 Task: Find connections with filter location Guisa with filter topic #whatinspiresmewith filter profile language German with filter current company Gi Group with filter school CGC College of Engineering, Landran with filter industry Metal Ore Mining with filter service category Auto Insurance with filter keywords title Web Developer
Action: Mouse moved to (479, 66)
Screenshot: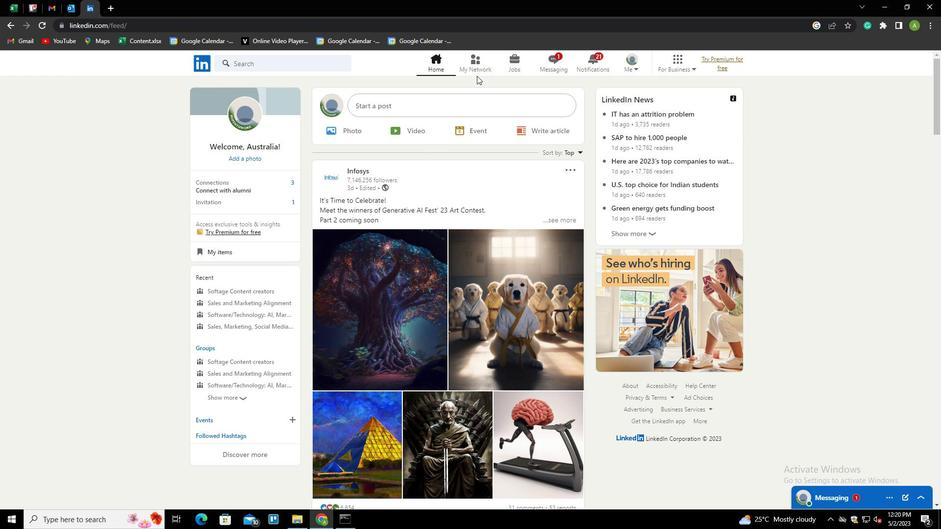 
Action: Mouse pressed left at (479, 66)
Screenshot: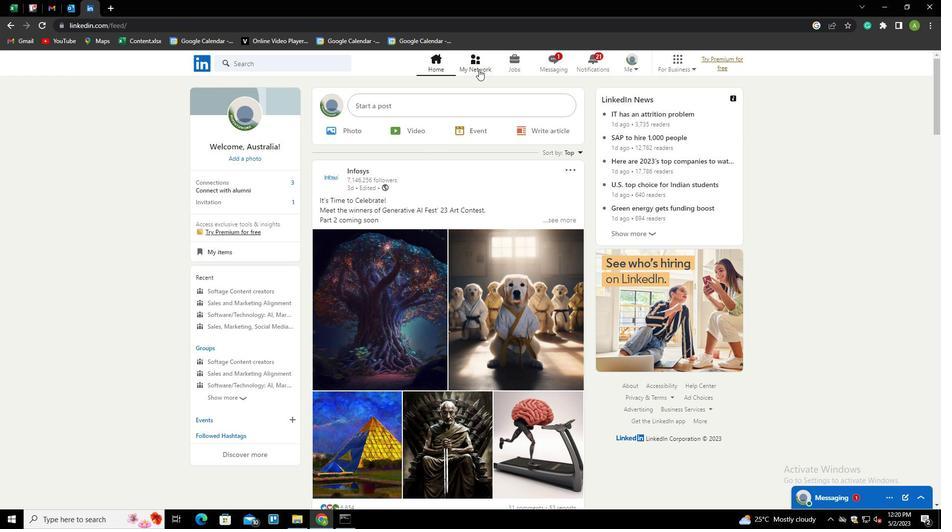 
Action: Mouse moved to (255, 110)
Screenshot: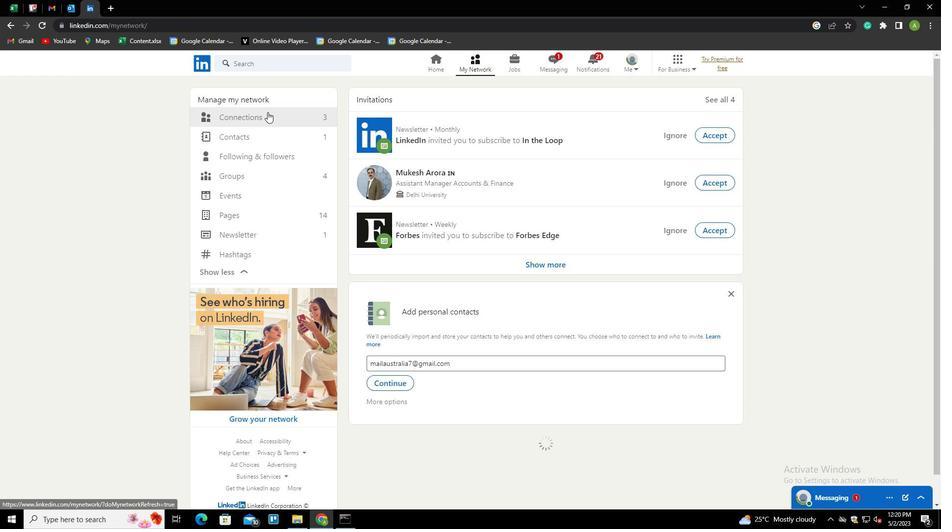 
Action: Mouse pressed left at (255, 110)
Screenshot: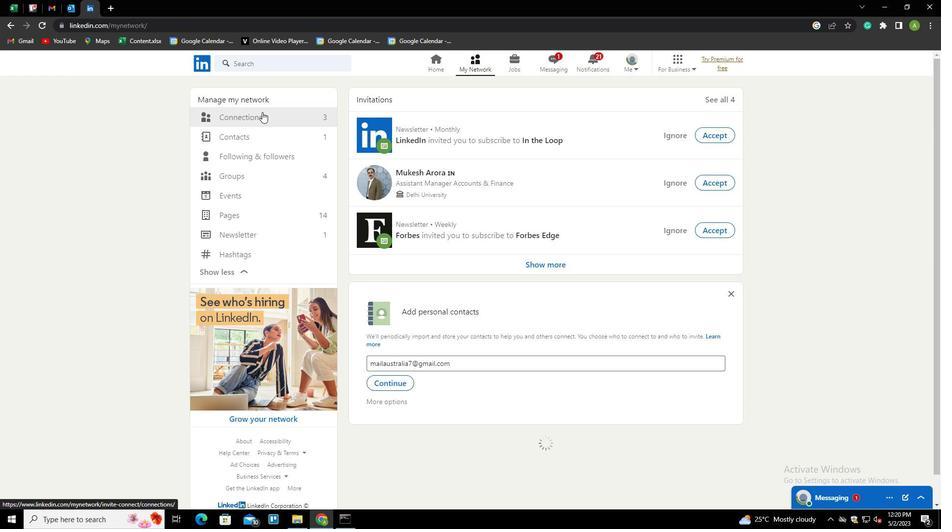 
Action: Mouse moved to (219, 120)
Screenshot: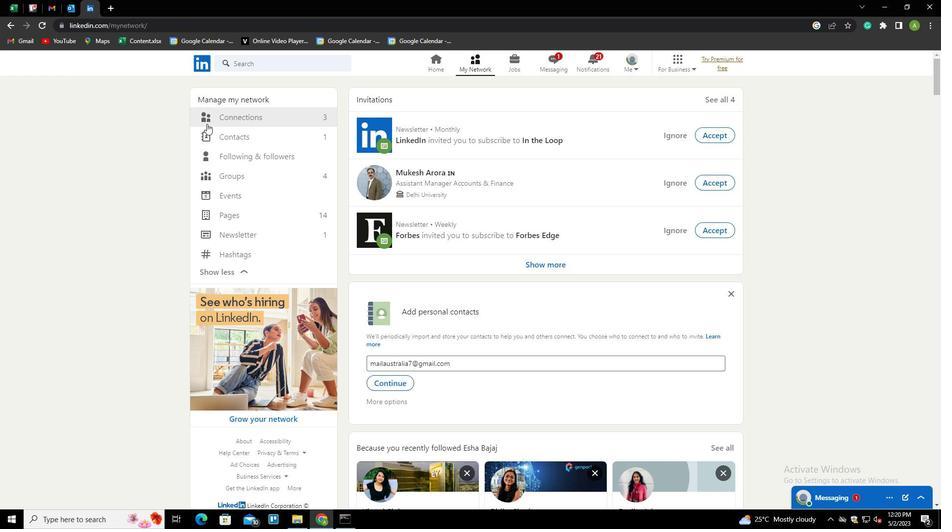 
Action: Mouse pressed left at (219, 120)
Screenshot: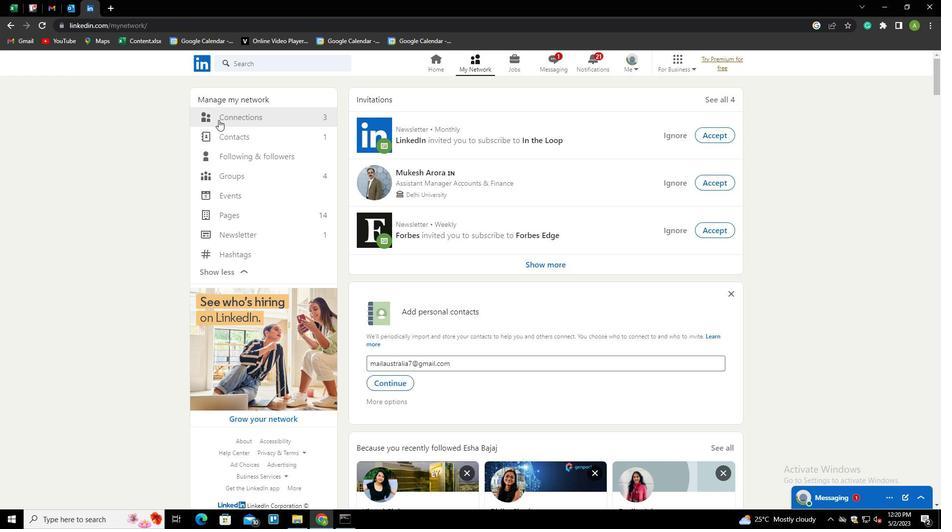 
Action: Mouse moved to (521, 118)
Screenshot: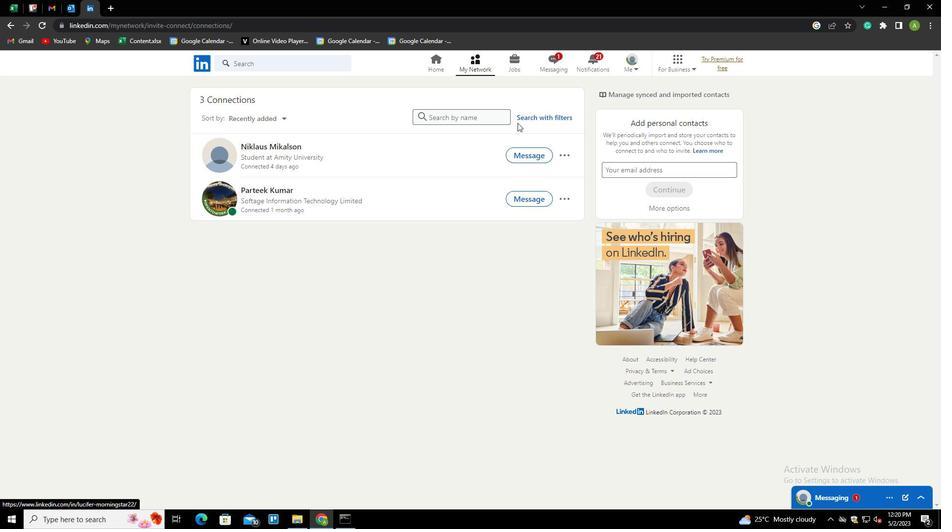 
Action: Mouse pressed left at (521, 118)
Screenshot: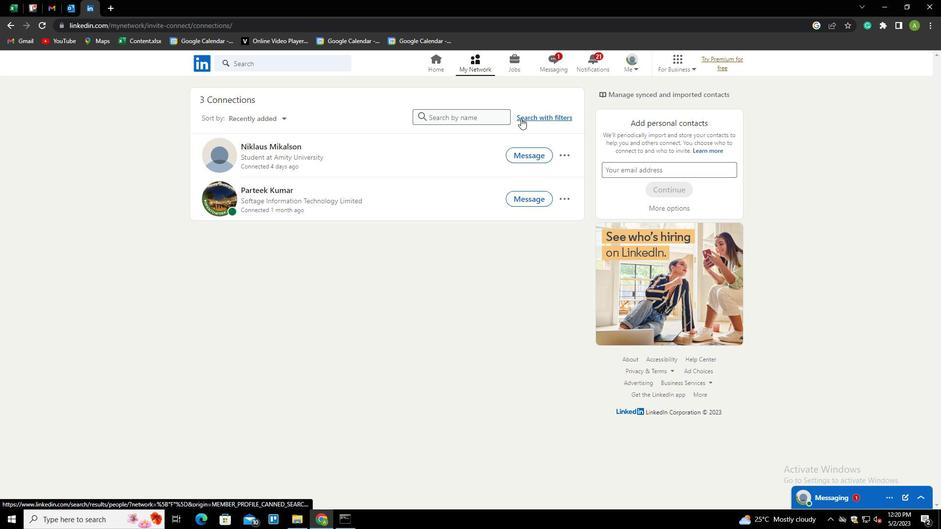 
Action: Mouse moved to (502, 88)
Screenshot: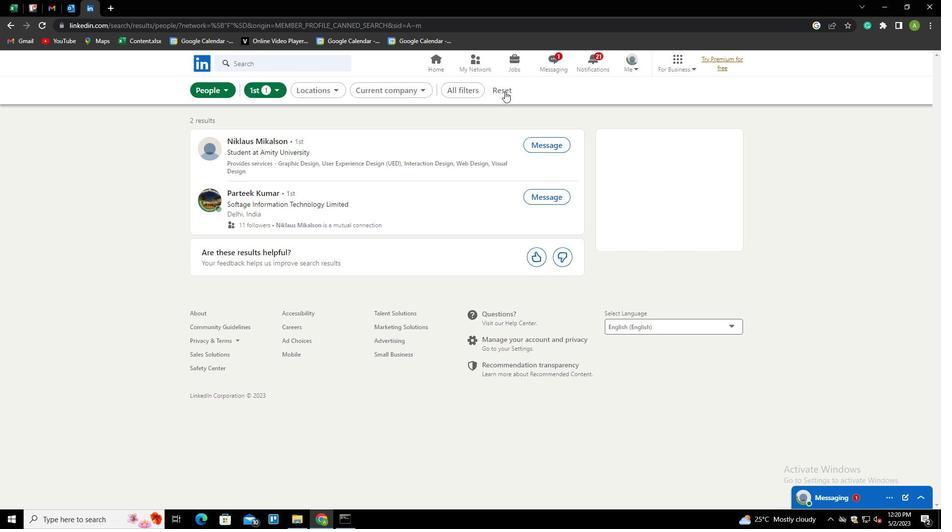 
Action: Mouse pressed left at (502, 88)
Screenshot: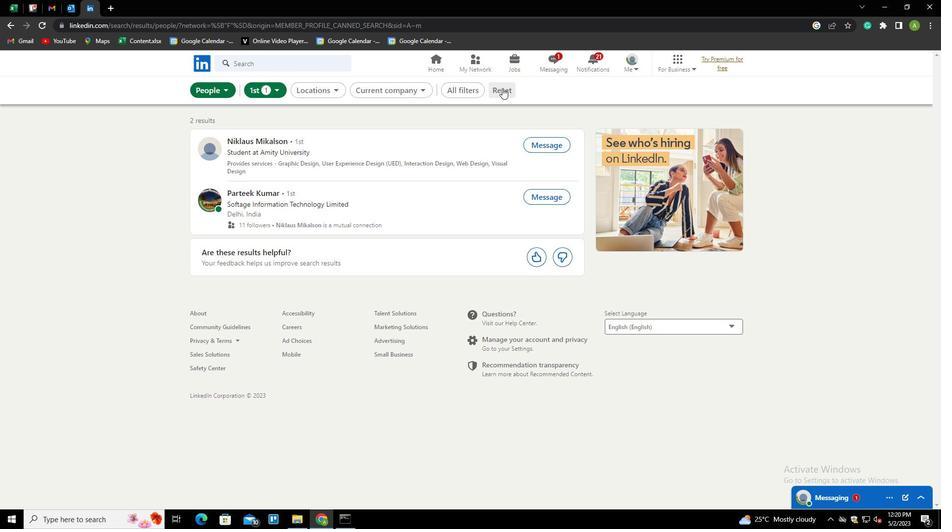 
Action: Mouse moved to (617, 162)
Screenshot: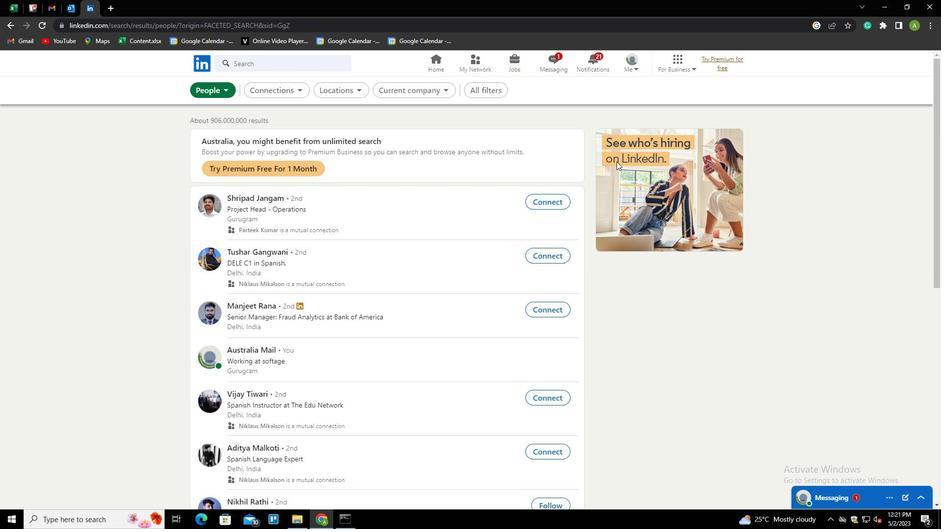 
Action: Mouse scrolled (617, 161) with delta (0, 0)
Screenshot: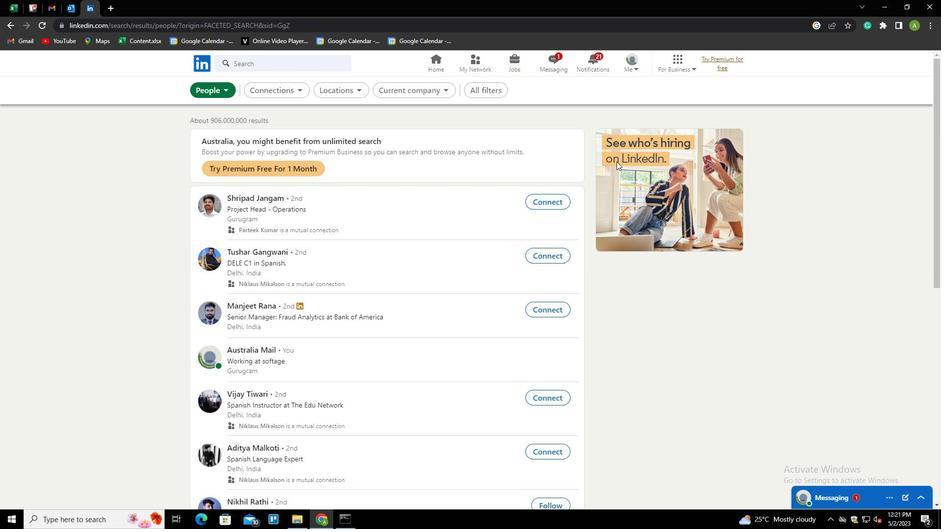 
Action: Mouse scrolled (617, 161) with delta (0, 0)
Screenshot: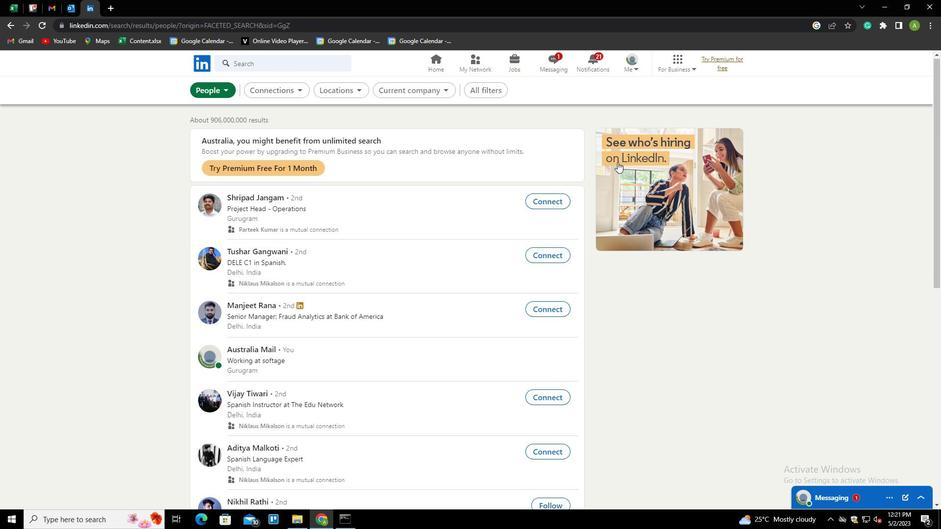 
Action: Mouse moved to (483, 90)
Screenshot: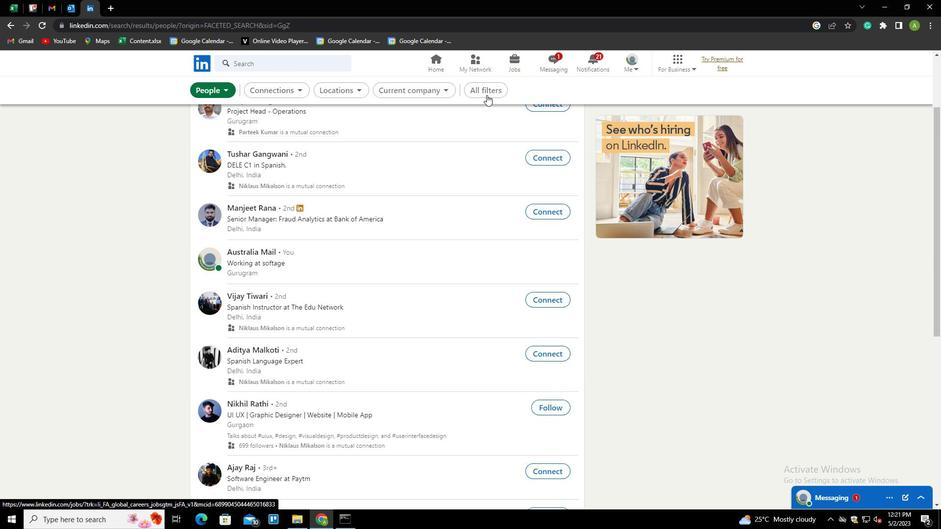 
Action: Mouse pressed left at (483, 90)
Screenshot: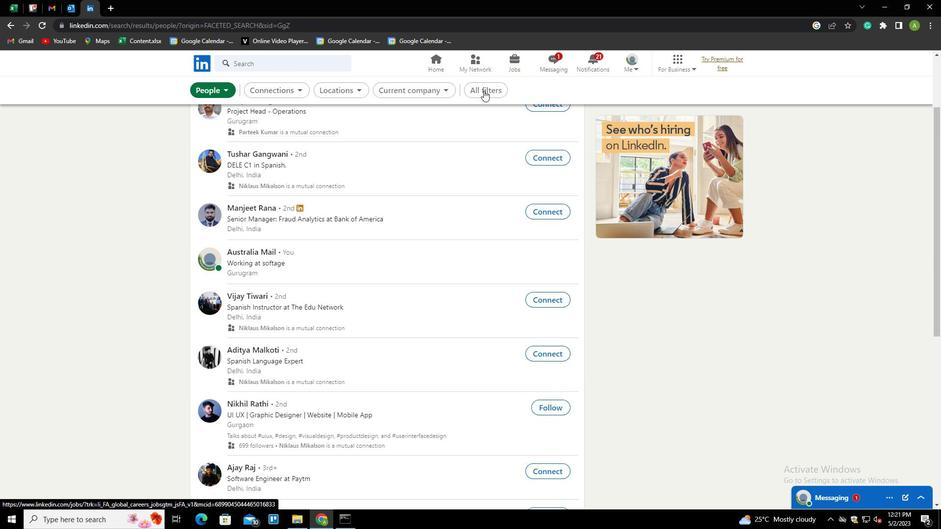 
Action: Mouse moved to (733, 234)
Screenshot: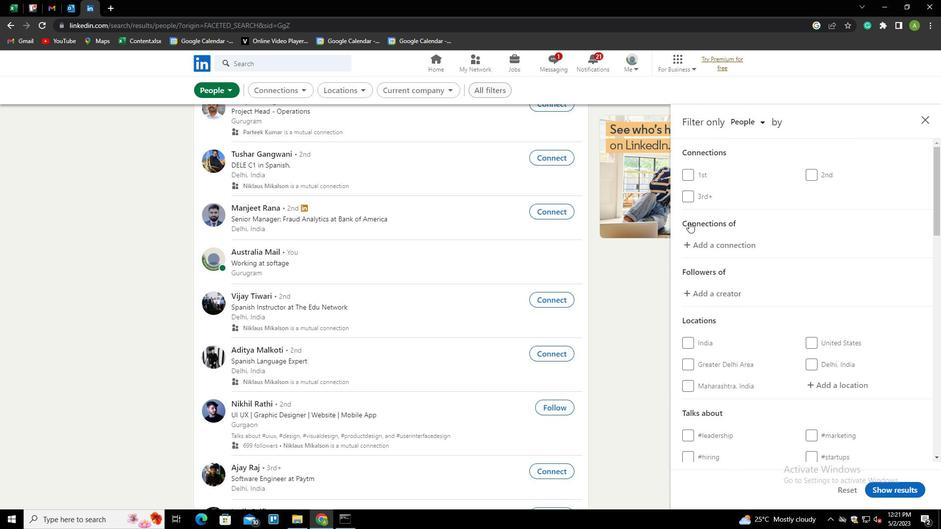 
Action: Mouse scrolled (733, 233) with delta (0, 0)
Screenshot: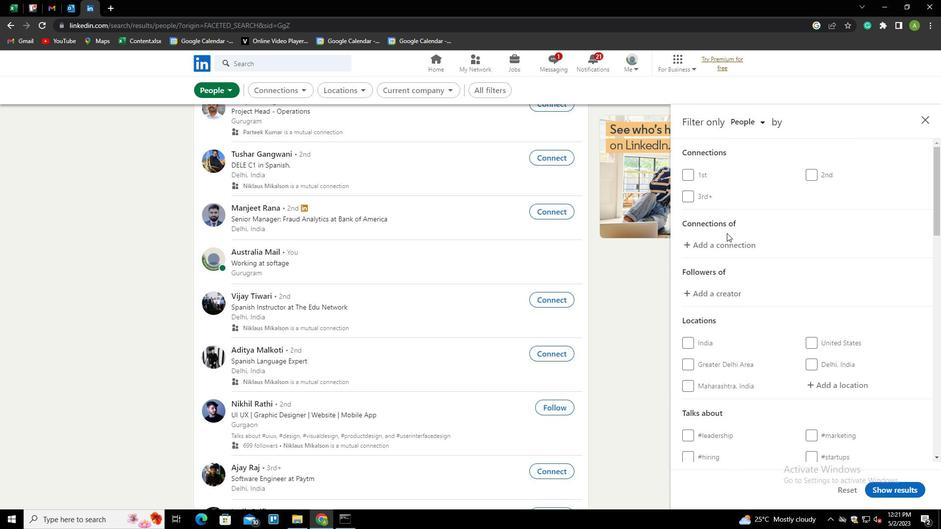 
Action: Mouse scrolled (733, 233) with delta (0, 0)
Screenshot: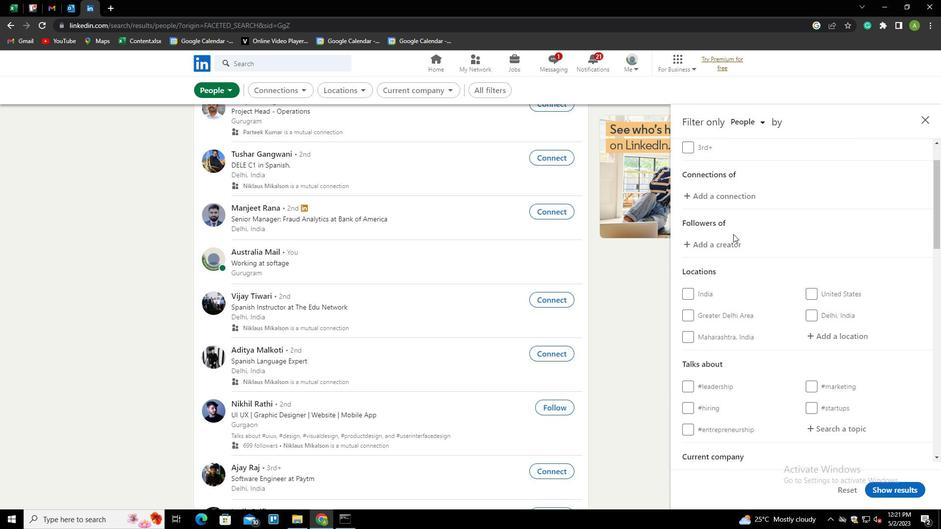 
Action: Mouse scrolled (733, 233) with delta (0, 0)
Screenshot: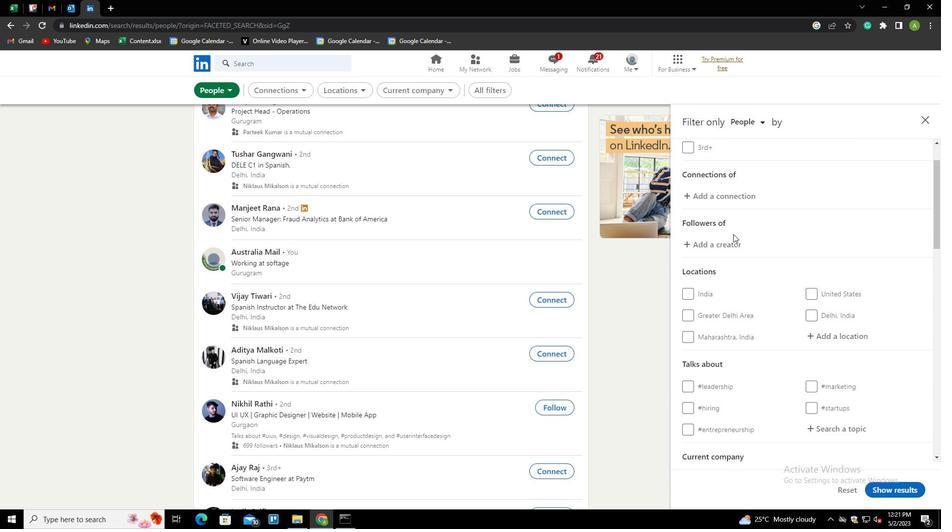 
Action: Mouse moved to (818, 235)
Screenshot: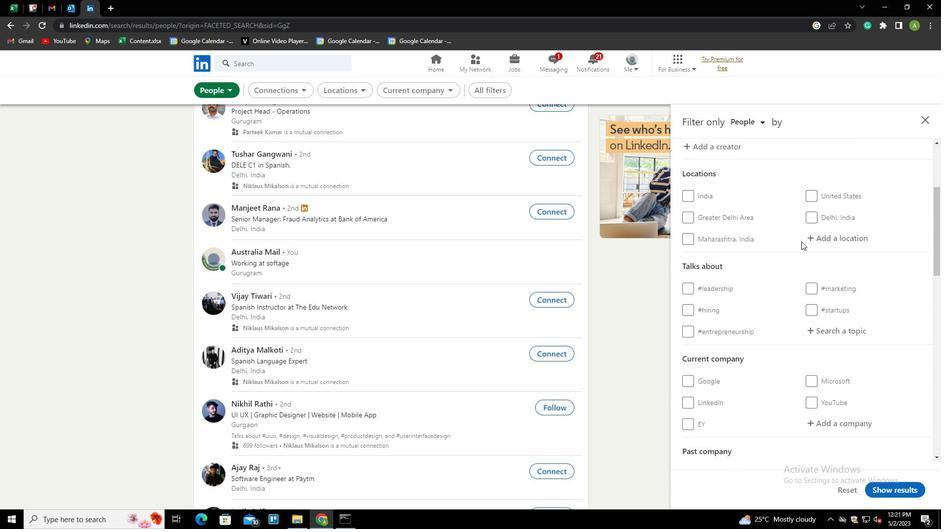 
Action: Mouse pressed left at (818, 235)
Screenshot: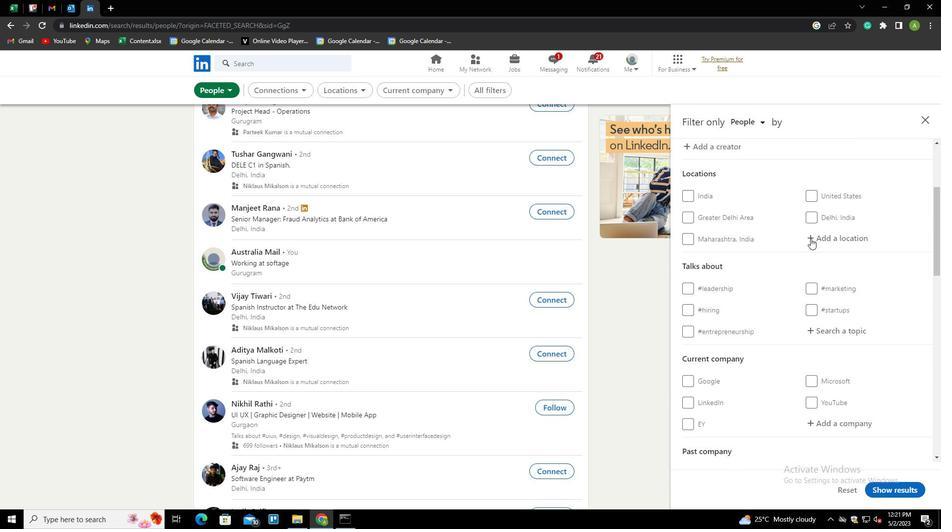 
Action: Mouse moved to (827, 236)
Screenshot: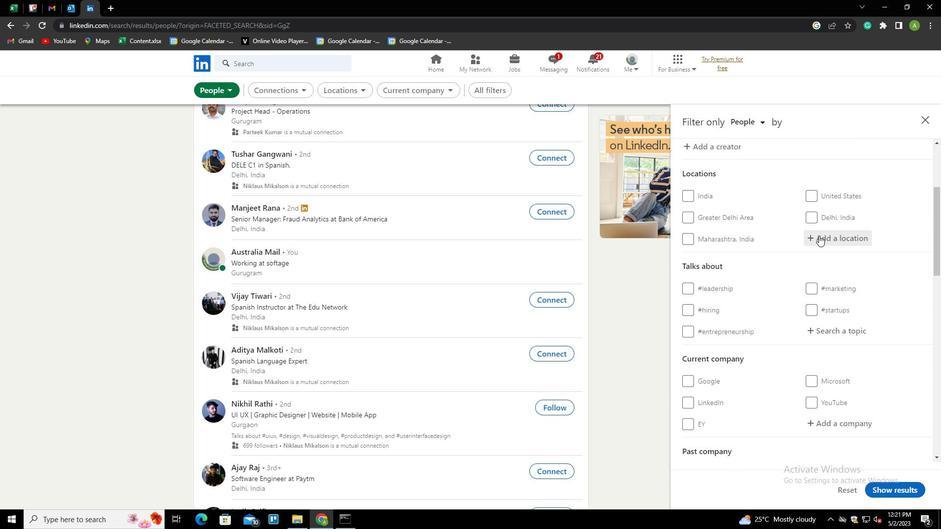 
Action: Mouse pressed left at (827, 236)
Screenshot: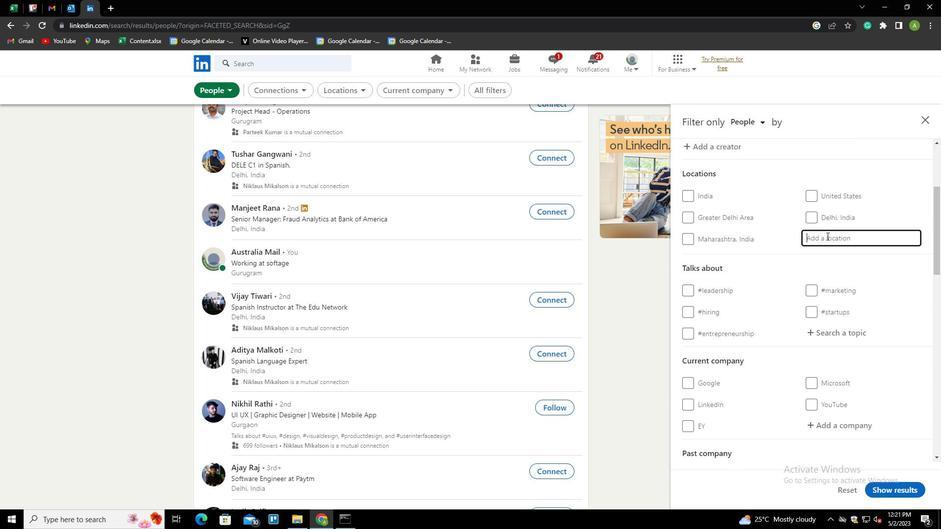 
Action: Mouse moved to (827, 236)
Screenshot: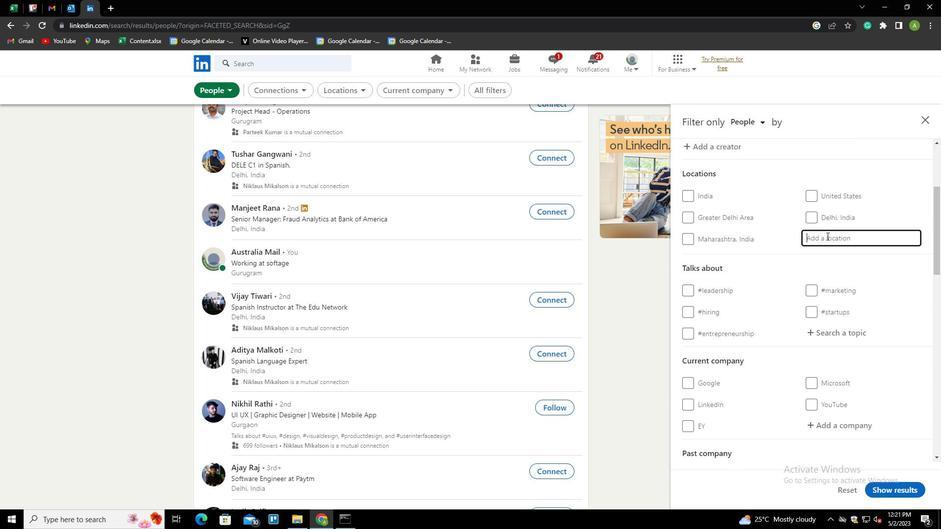 
Action: Key pressed <Key.shift><Key.shift><Key.shift><Key.shift>GUISA<Key.down><Key.enter>
Screenshot: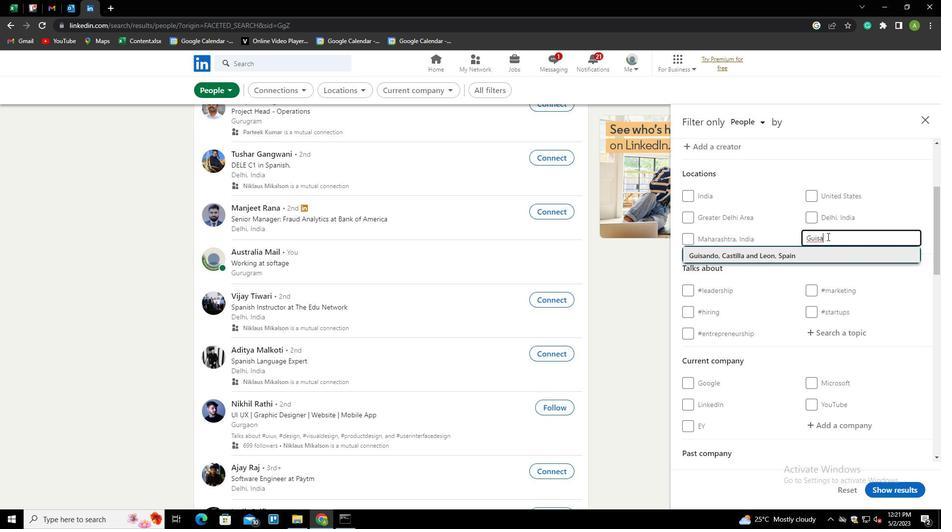 
Action: Mouse scrolled (827, 236) with delta (0, 0)
Screenshot: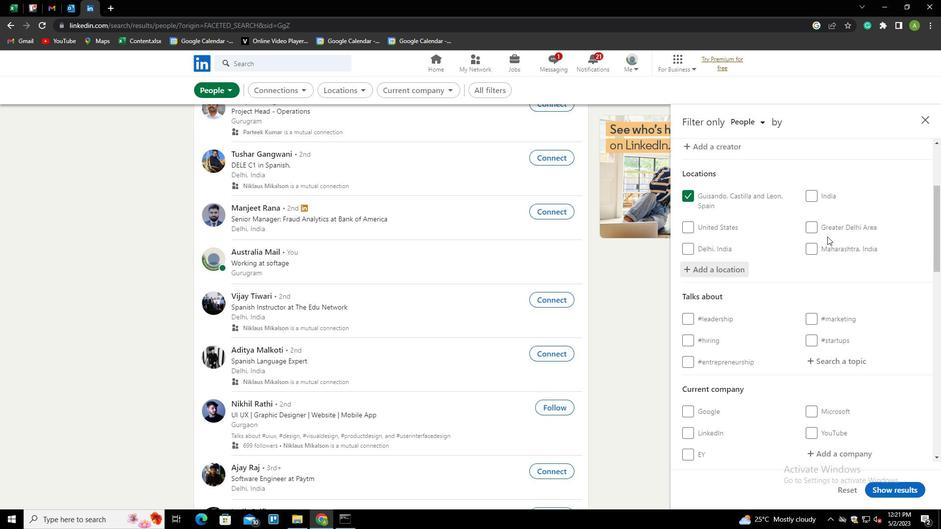 
Action: Mouse scrolled (827, 236) with delta (0, 0)
Screenshot: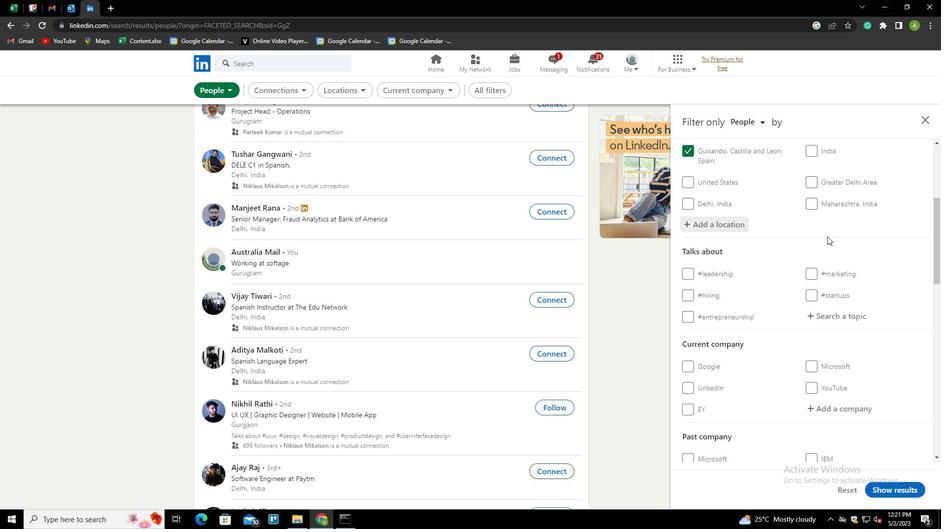 
Action: Mouse moved to (831, 260)
Screenshot: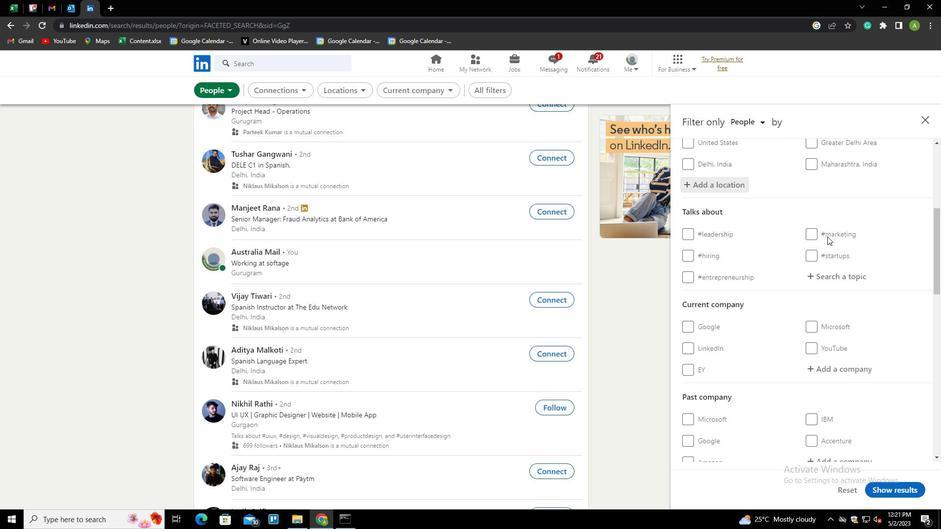 
Action: Mouse pressed left at (831, 260)
Screenshot: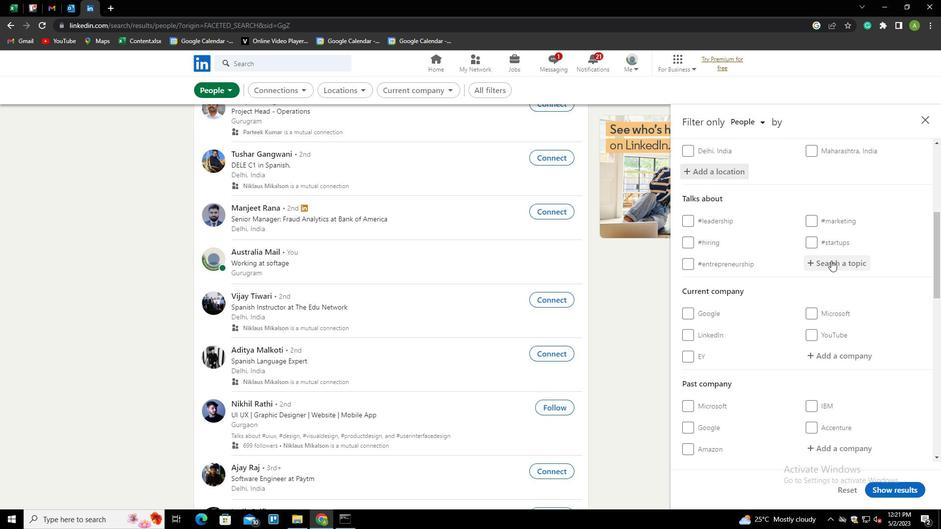 
Action: Key pressed WHATO<Key.backspace>IN<Key.down><Key.enter>
Screenshot: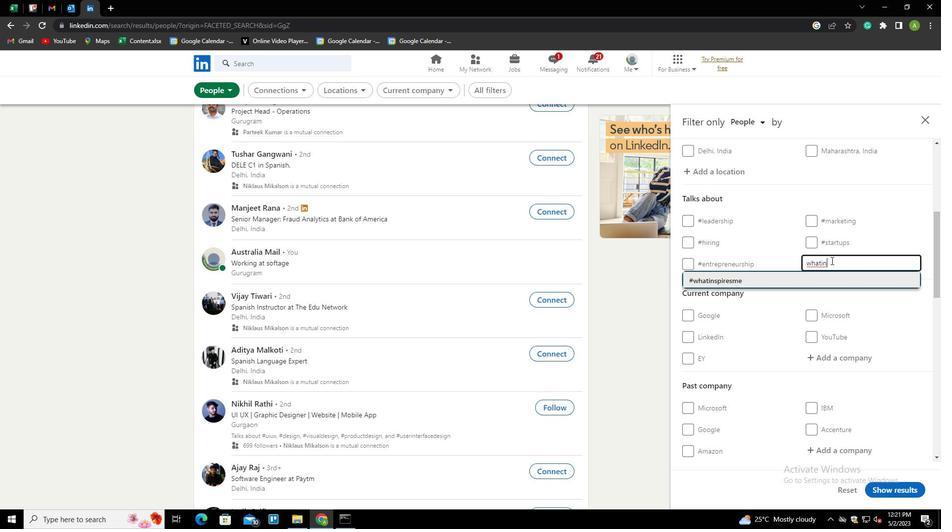 
Action: Mouse scrolled (831, 260) with delta (0, 0)
Screenshot: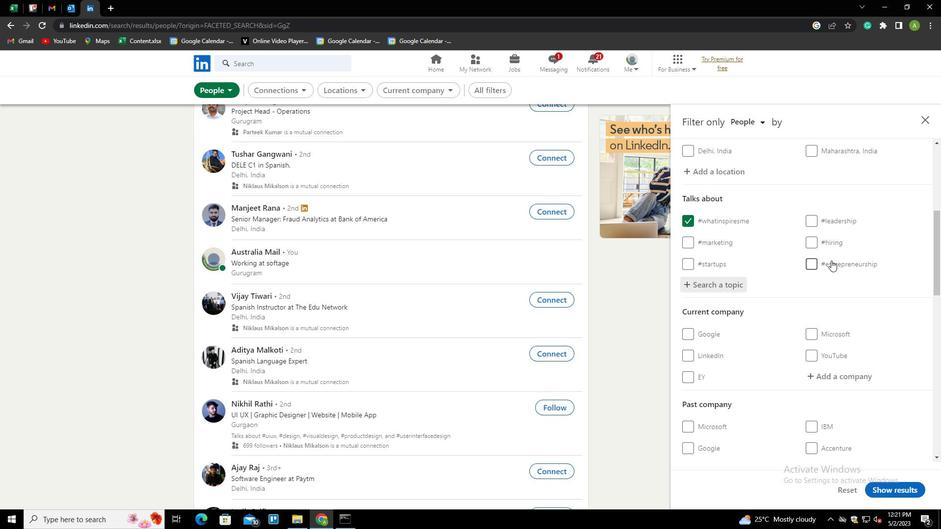 
Action: Mouse scrolled (831, 260) with delta (0, 0)
Screenshot: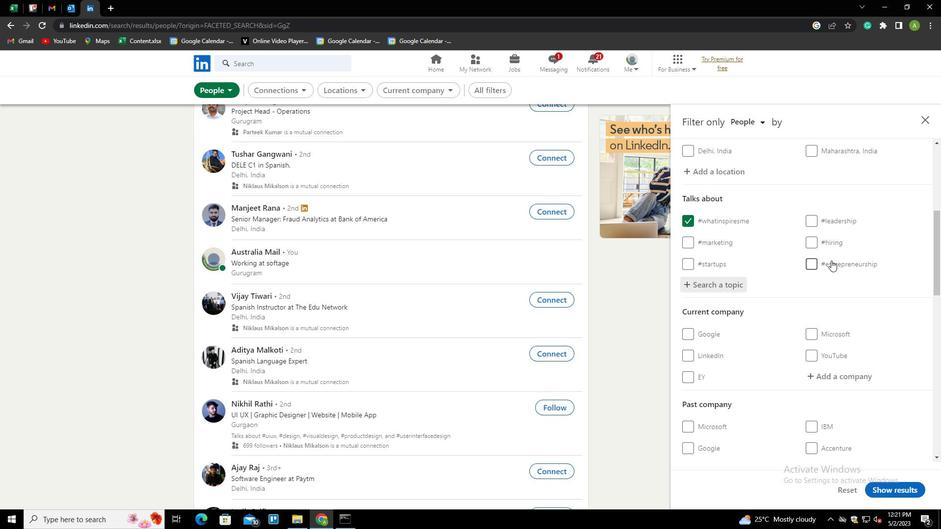 
Action: Mouse moved to (838, 279)
Screenshot: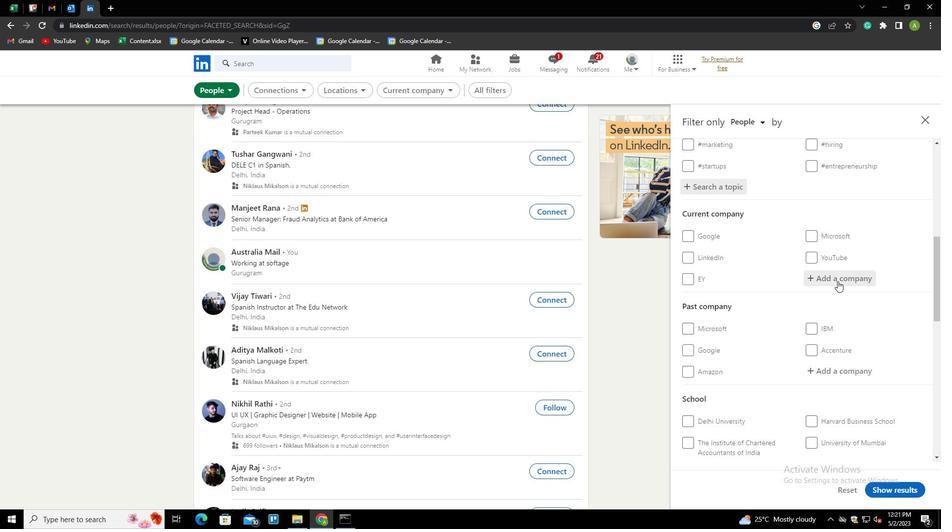 
Action: Mouse pressed left at (838, 279)
Screenshot: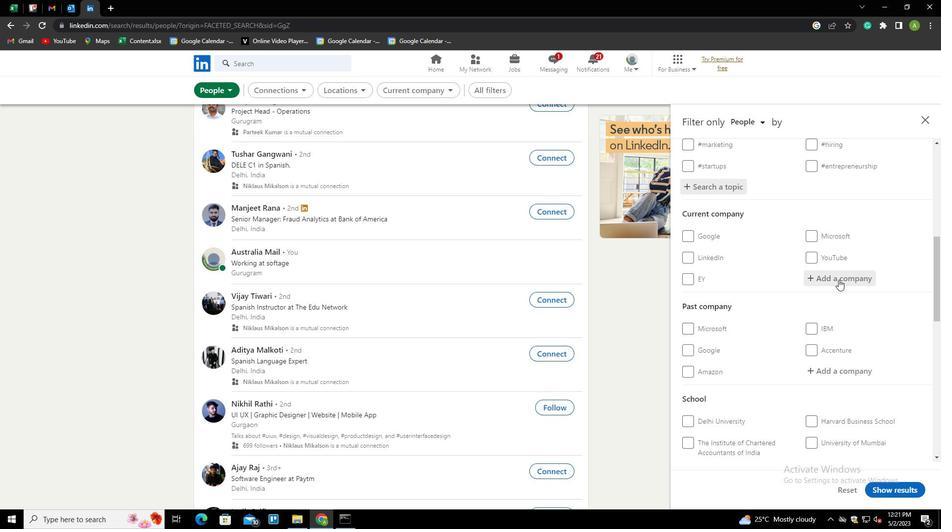 
Action: Mouse moved to (846, 278)
Screenshot: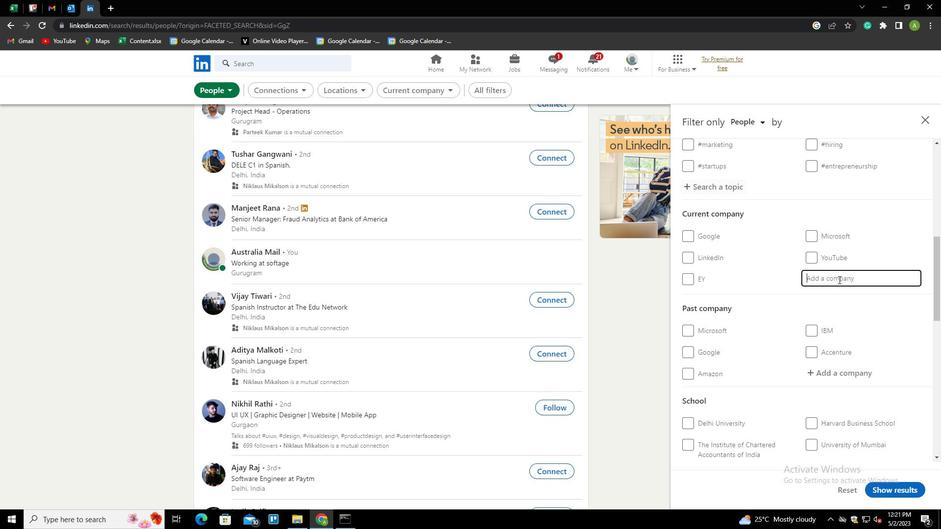 
Action: Mouse pressed left at (846, 278)
Screenshot: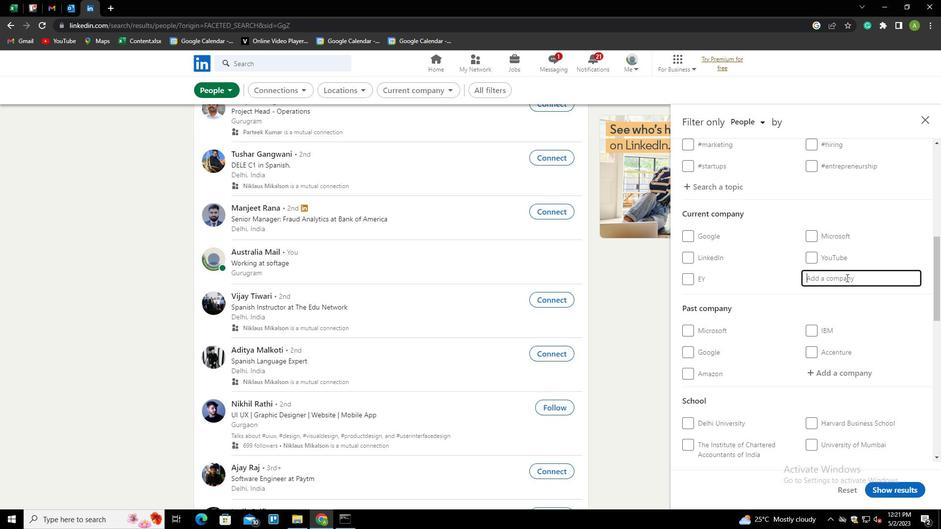 
Action: Mouse scrolled (846, 277) with delta (0, 0)
Screenshot: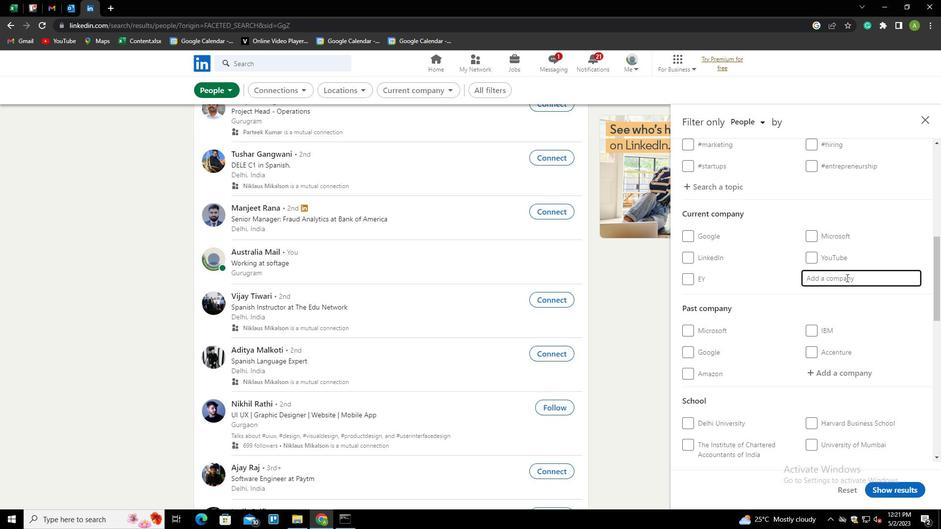
Action: Mouse scrolled (846, 277) with delta (0, 0)
Screenshot: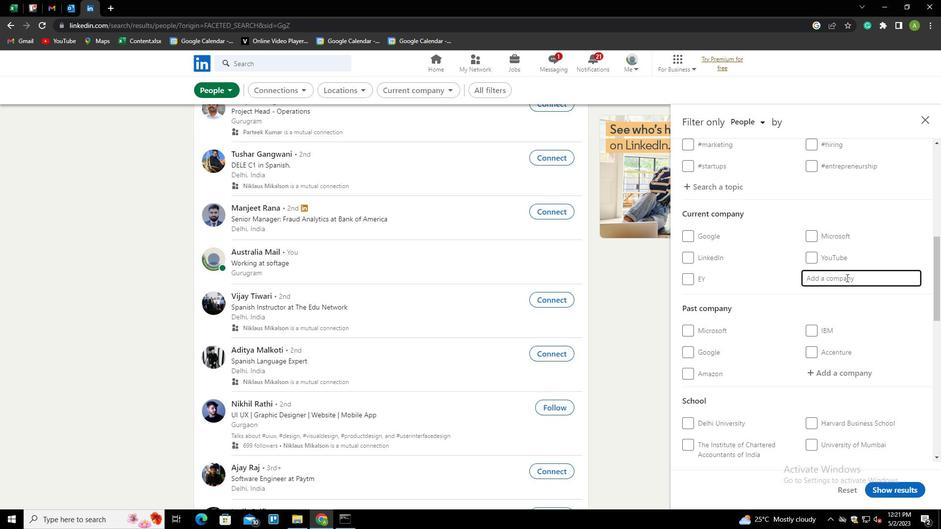 
Action: Mouse scrolled (846, 277) with delta (0, 0)
Screenshot: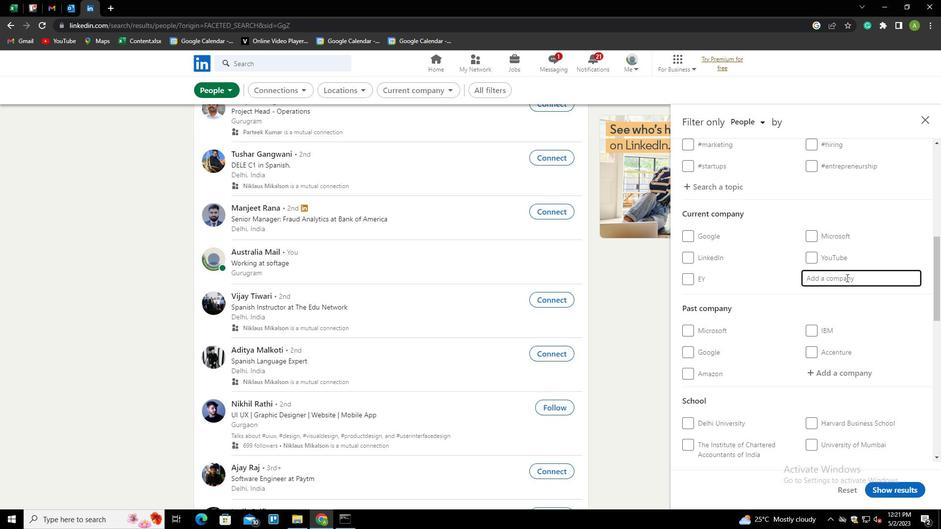 
Action: Mouse scrolled (846, 277) with delta (0, 0)
Screenshot: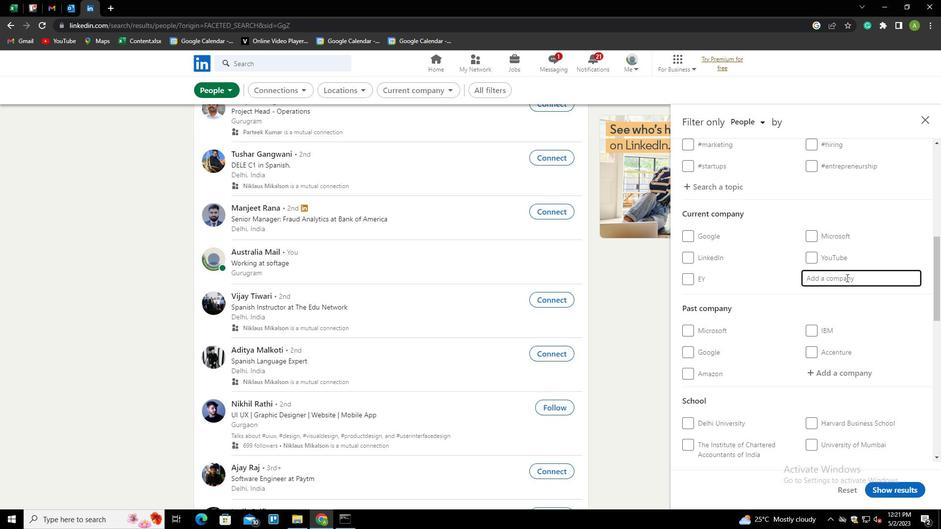 
Action: Mouse scrolled (846, 277) with delta (0, 0)
Screenshot: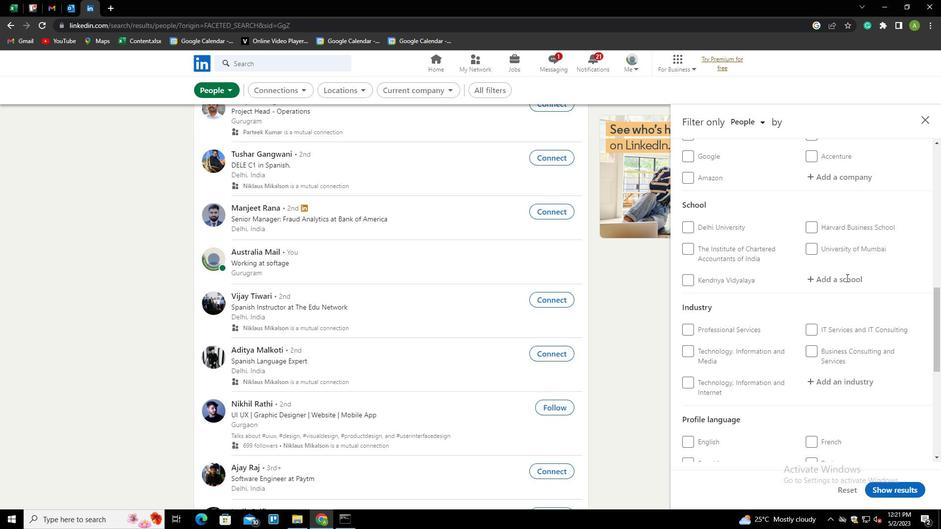 
Action: Mouse scrolled (846, 277) with delta (0, 0)
Screenshot: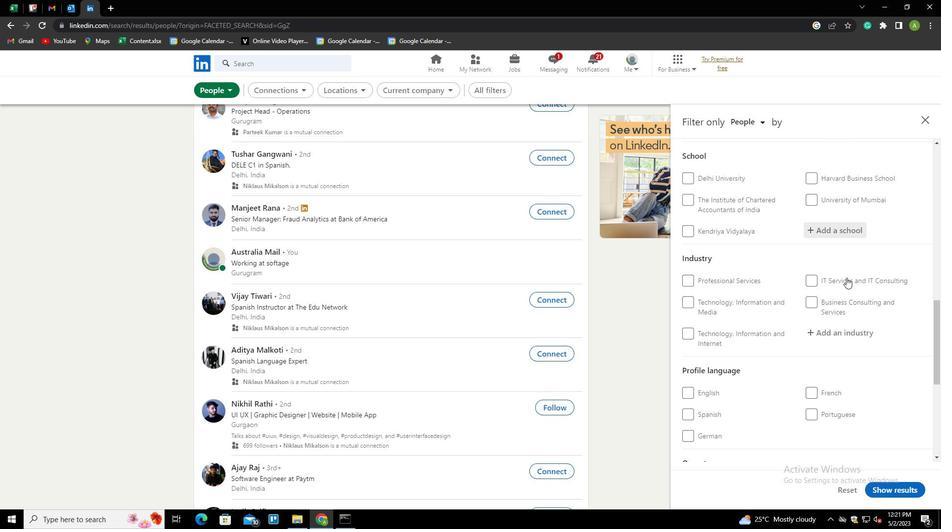 
Action: Mouse scrolled (846, 277) with delta (0, 0)
Screenshot: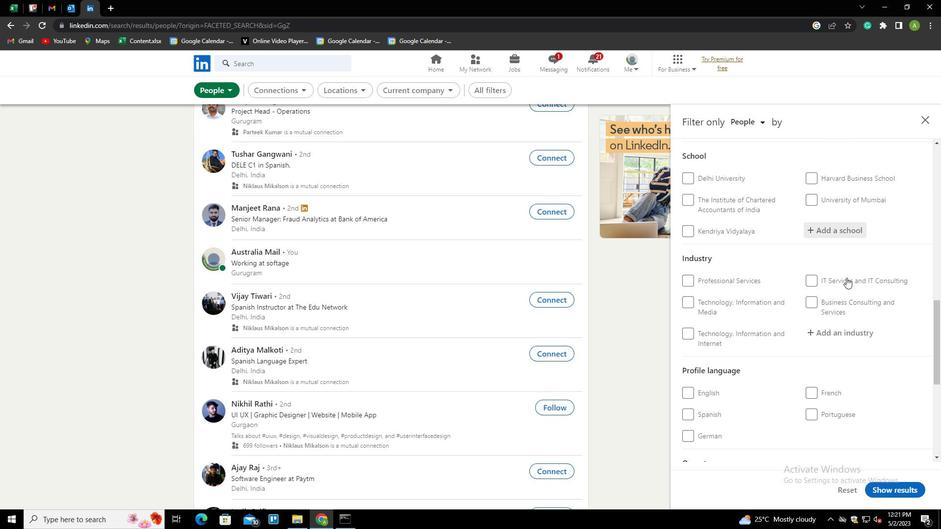 
Action: Mouse scrolled (846, 277) with delta (0, 0)
Screenshot: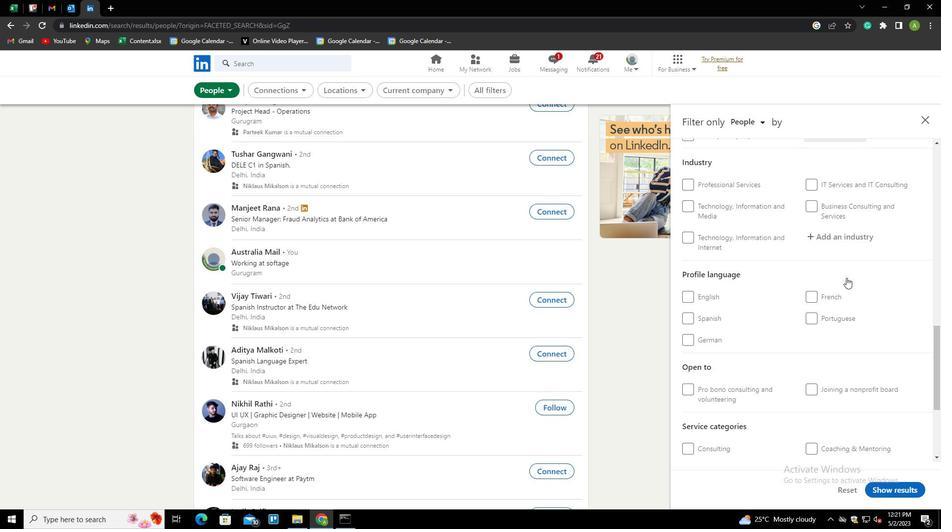
Action: Mouse scrolled (846, 277) with delta (0, 0)
Screenshot: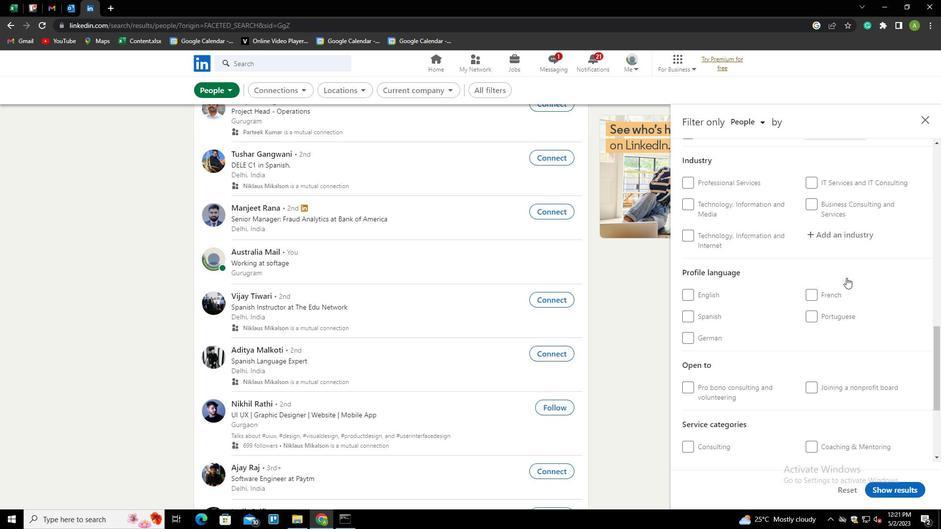 
Action: Mouse scrolled (846, 277) with delta (0, 0)
Screenshot: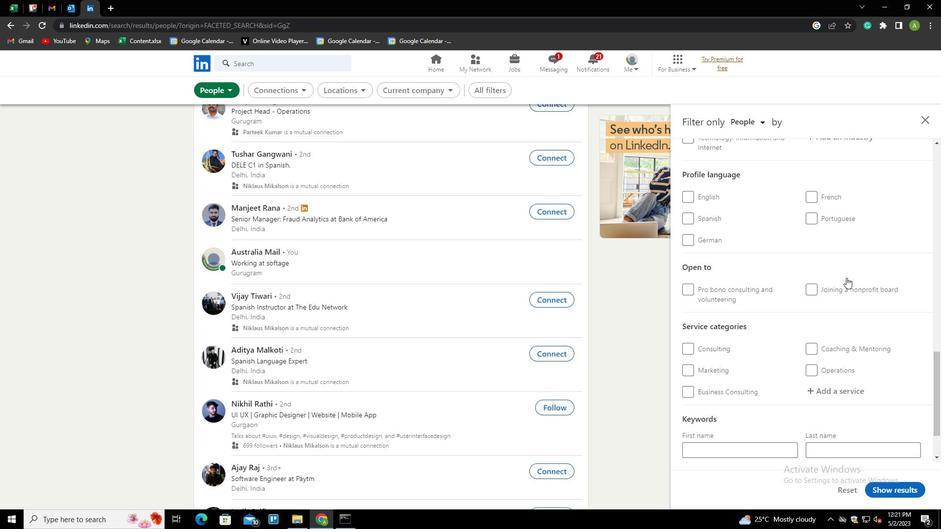
Action: Mouse moved to (703, 193)
Screenshot: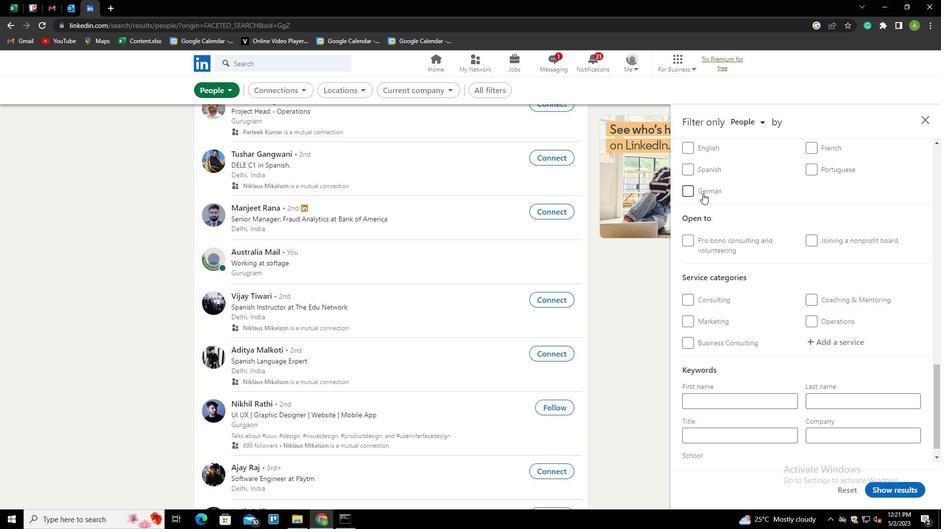 
Action: Mouse pressed left at (703, 193)
Screenshot: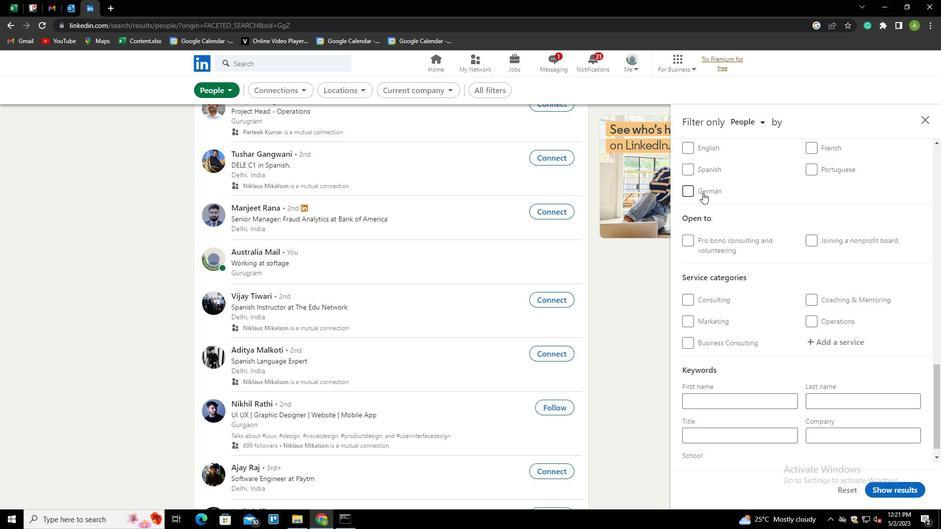 
Action: Mouse moved to (815, 230)
Screenshot: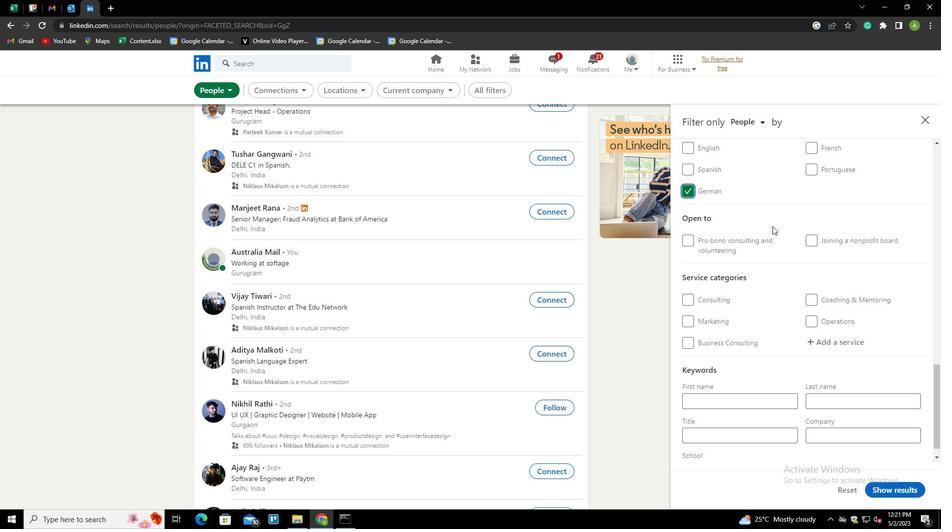 
Action: Mouse scrolled (815, 230) with delta (0, 0)
Screenshot: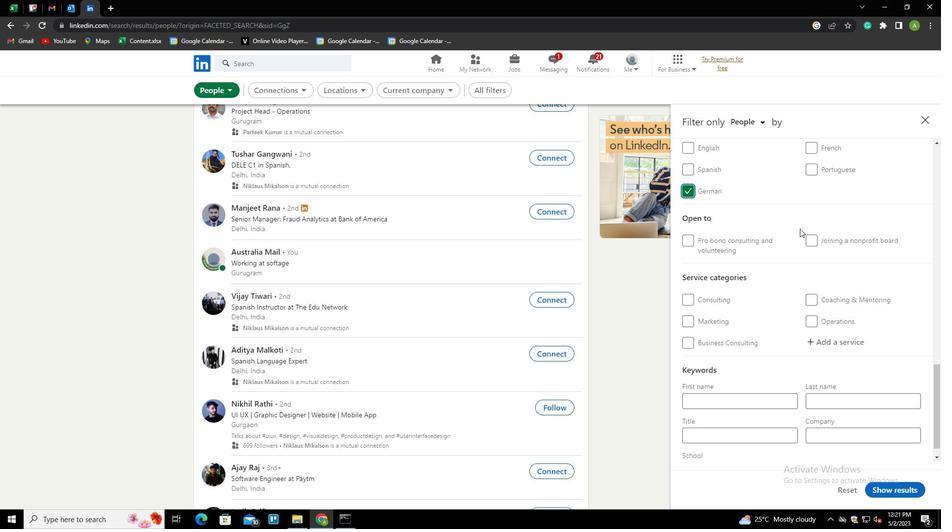 
Action: Mouse scrolled (815, 230) with delta (0, 0)
Screenshot: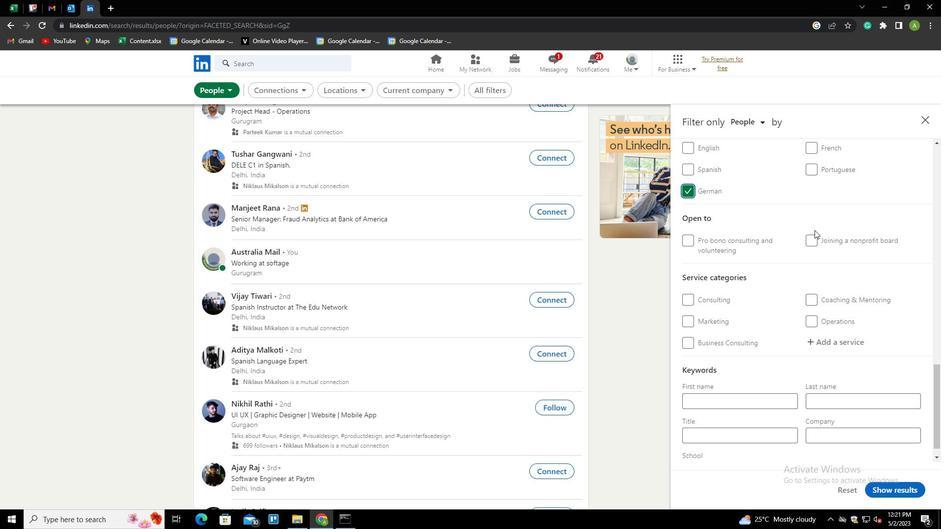 
Action: Mouse scrolled (815, 230) with delta (0, 0)
Screenshot: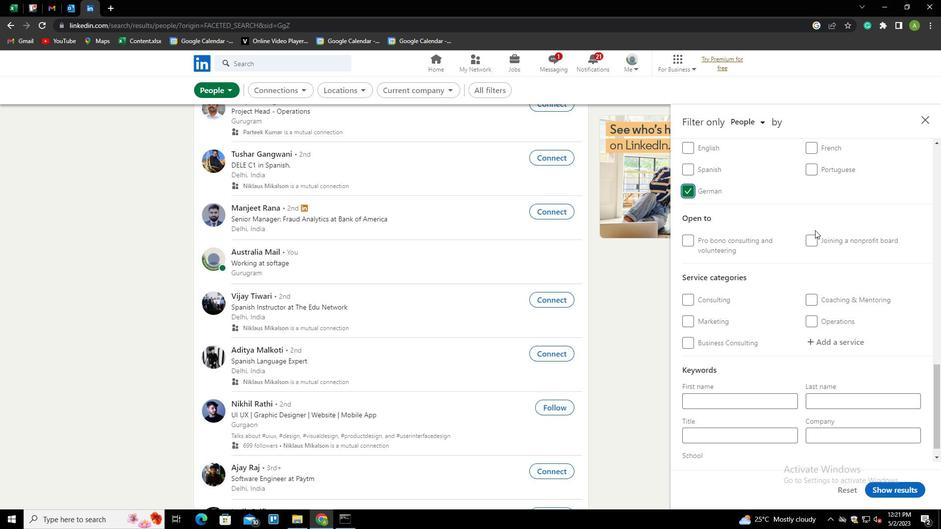 
Action: Mouse scrolled (815, 230) with delta (0, 0)
Screenshot: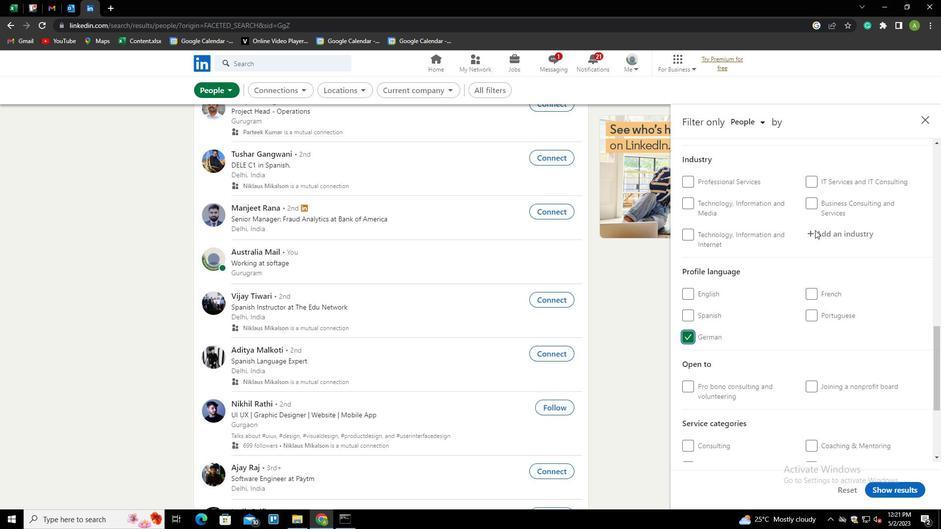 
Action: Mouse scrolled (815, 230) with delta (0, 0)
Screenshot: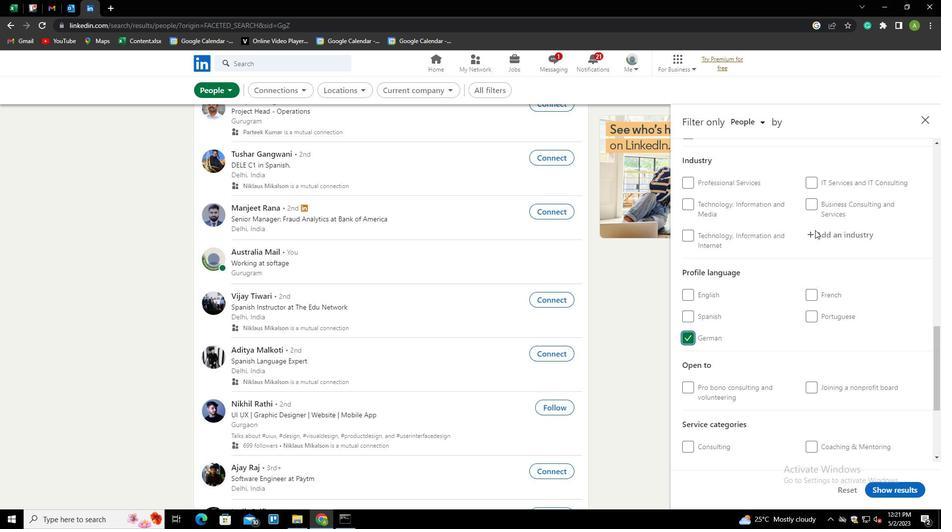 
Action: Mouse scrolled (815, 230) with delta (0, 0)
Screenshot: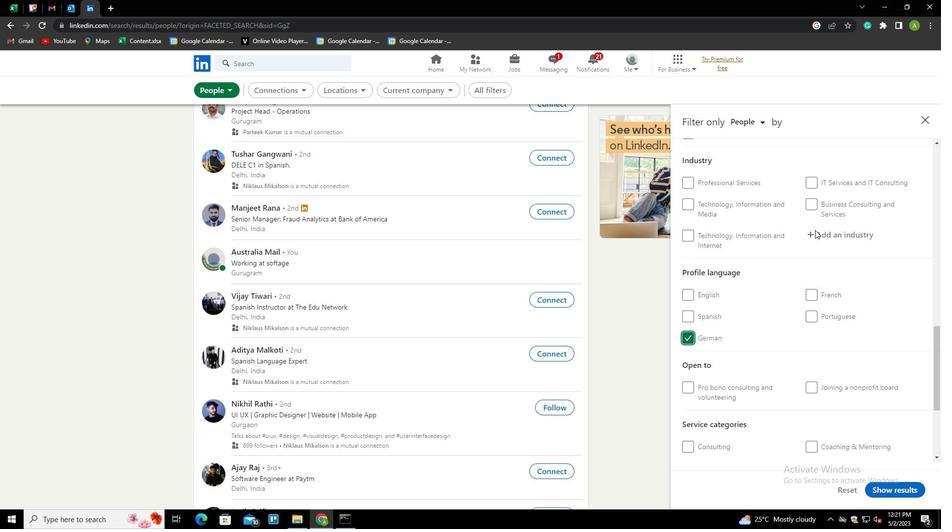 
Action: Mouse scrolled (815, 230) with delta (0, 0)
Screenshot: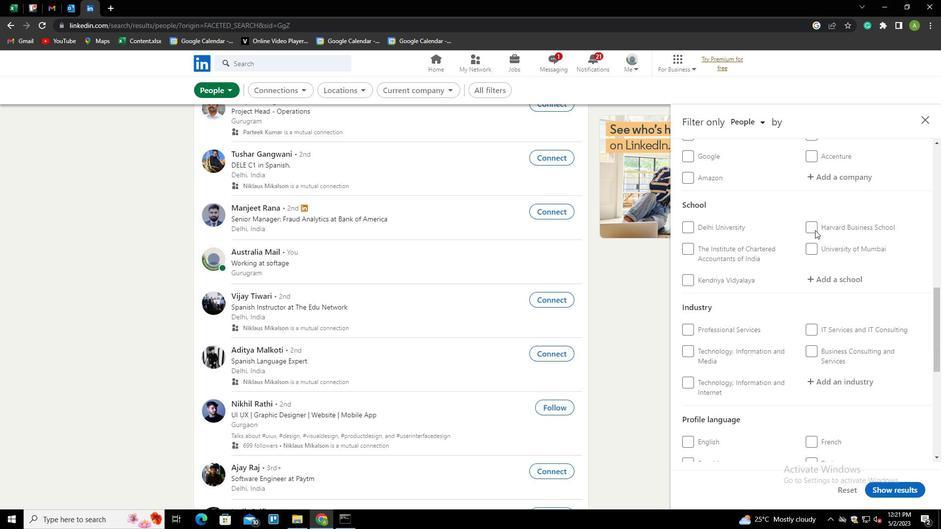 
Action: Mouse scrolled (815, 230) with delta (0, 0)
Screenshot: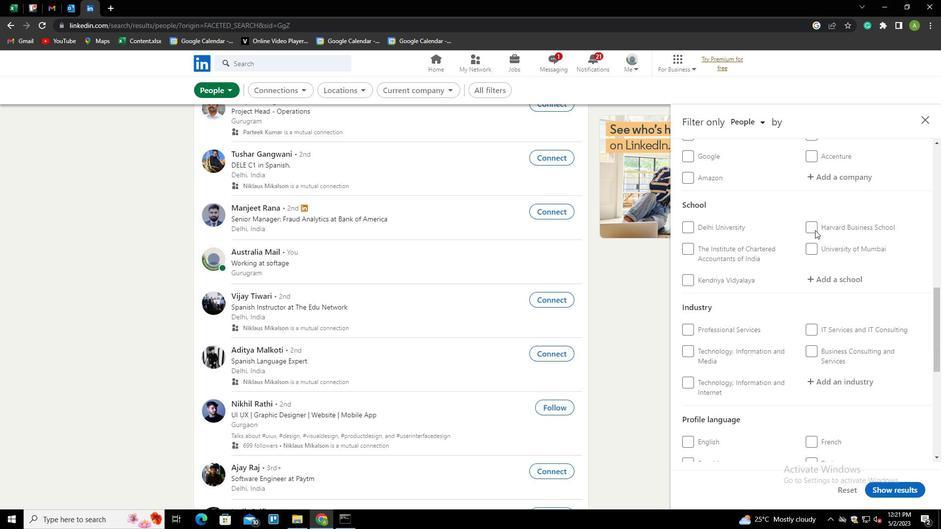 
Action: Mouse moved to (817, 231)
Screenshot: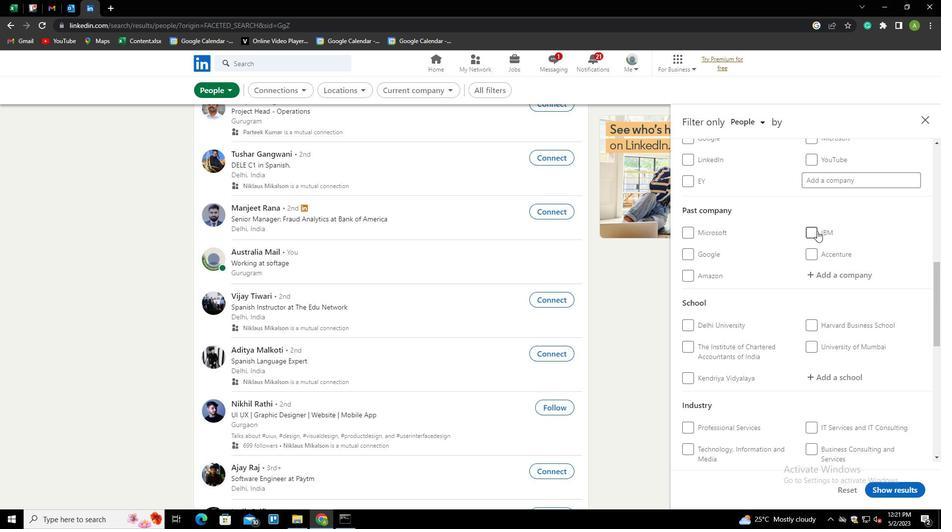 
Action: Mouse scrolled (817, 231) with delta (0, 0)
Screenshot: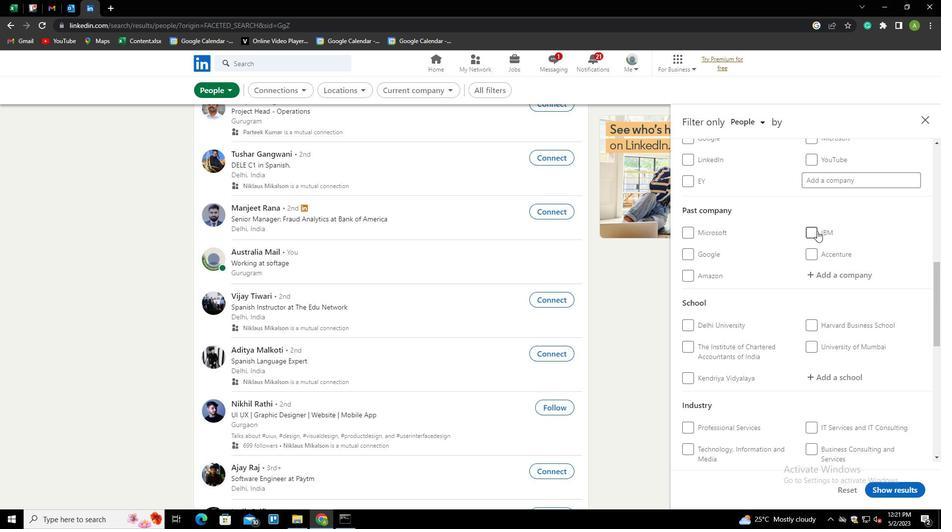 
Action: Mouse scrolled (817, 231) with delta (0, 0)
Screenshot: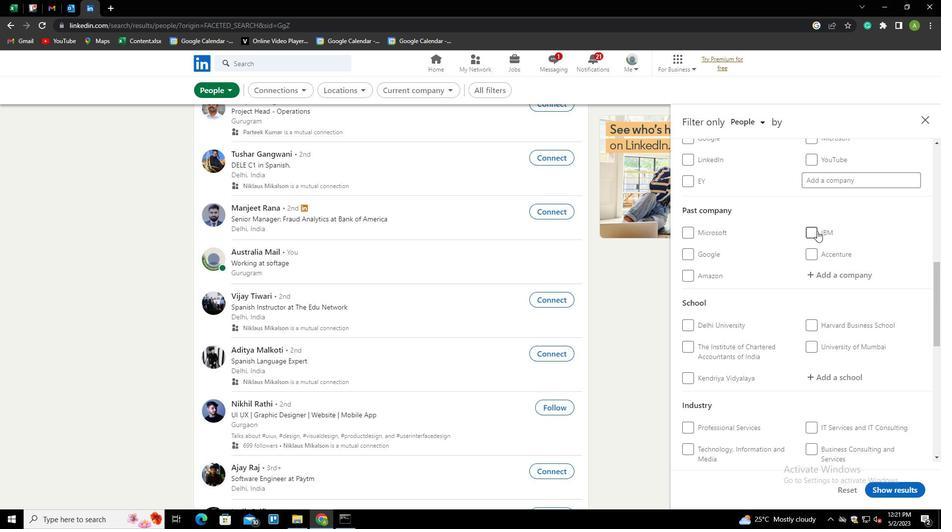 
Action: Mouse moved to (848, 276)
Screenshot: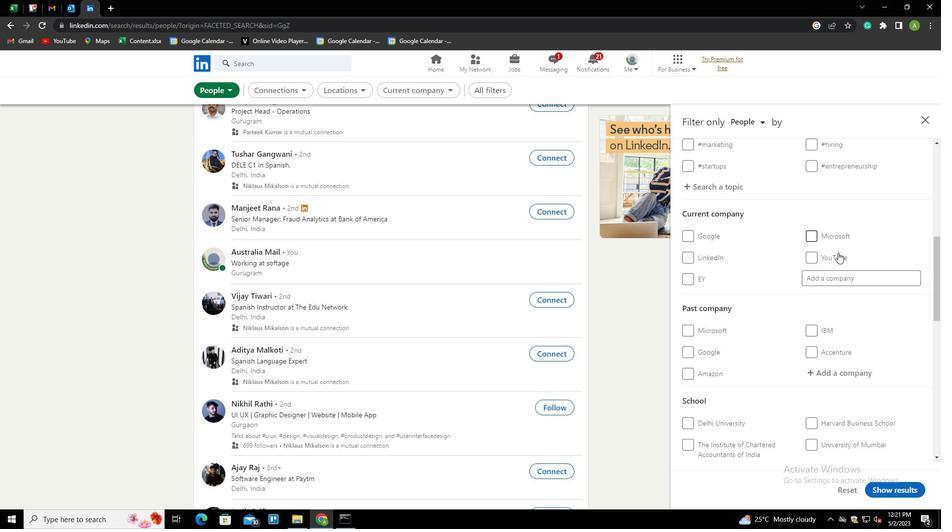 
Action: Mouse pressed left at (848, 276)
Screenshot: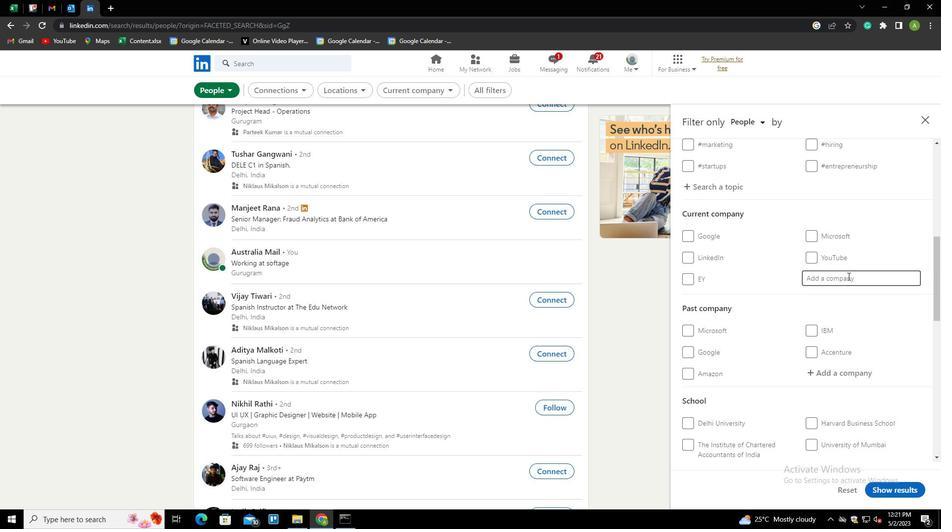 
Action: Key pressed <Key.shift><Key.shift><Key.shift><Key.shift><Key.shift><Key.shift><Key.shift><Key.shift><Key.shift><Key.shift><Key.shift><Key.shift><Key.shift><Key.shift><Key.shift><Key.shift><Key.shift><Key.shift><Key.shift><Key.shift><Key.shift><Key.shift><Key.shift><Key.shift><Key.shift><Key.shift><Key.shift><Key.shift><Key.shift><Key.shift><Key.shift><Key.shift><Key.shift><Key.shift><Key.shift><Key.shift><Key.shift><Key.shift><Key.shift><Key.shift><Key.shift><Key.shift><Key.shift><Key.shift><Key.shift><Key.shift><Key.shift><Key.shift><Key.shift><Key.shift><Key.shift><Key.shift><Key.shift><Key.shift><Key.shift><Key.shift><Key.shift><Key.shift><Key.shift><Key.shift><Key.shift><Key.shift><Key.shift><Key.shift><Key.shift><Key.shift><Key.shift><Key.shift><Key.shift><Key.shift><Key.shift><Key.shift><Key.shift><Key.shift>CGC<Key.down><Key.space><Key.shift>COLLEGE<Key.down><Key.down><Key.enter>
Screenshot: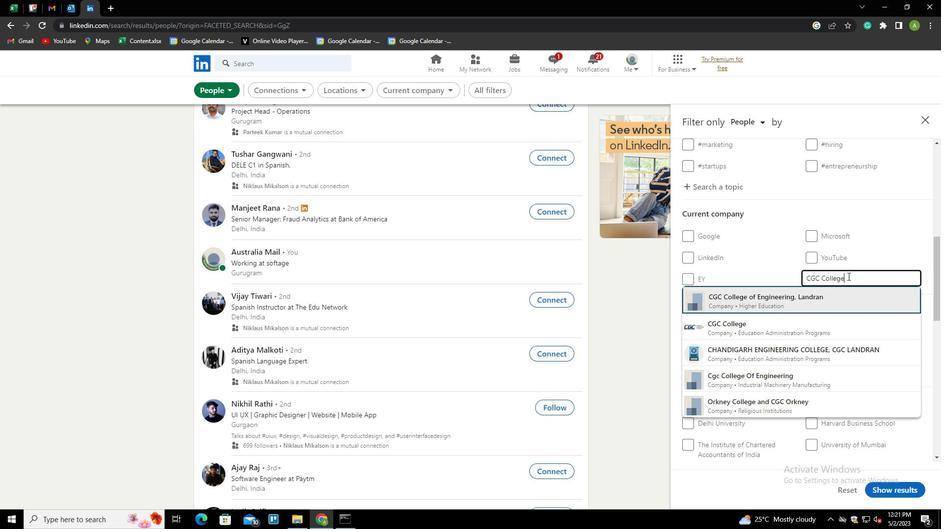 
Action: Mouse scrolled (848, 276) with delta (0, 0)
Screenshot: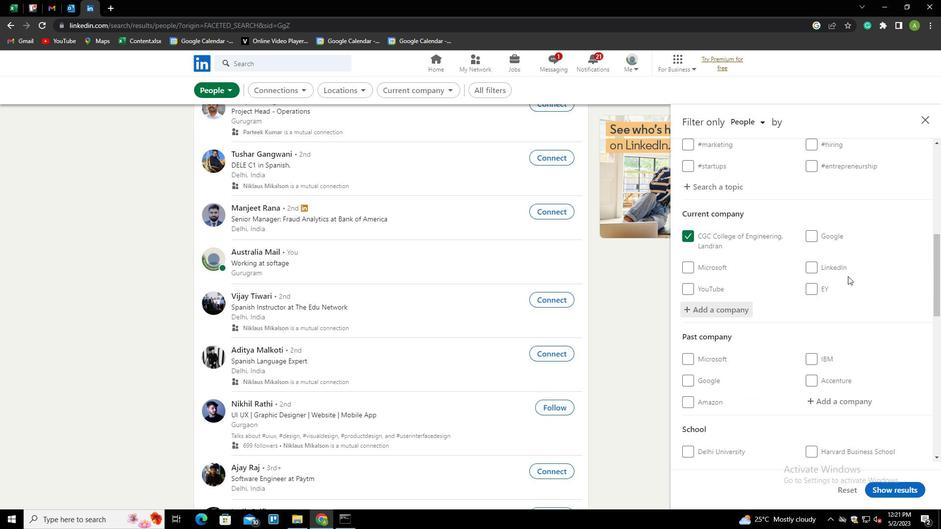 
Action: Mouse scrolled (848, 276) with delta (0, 0)
Screenshot: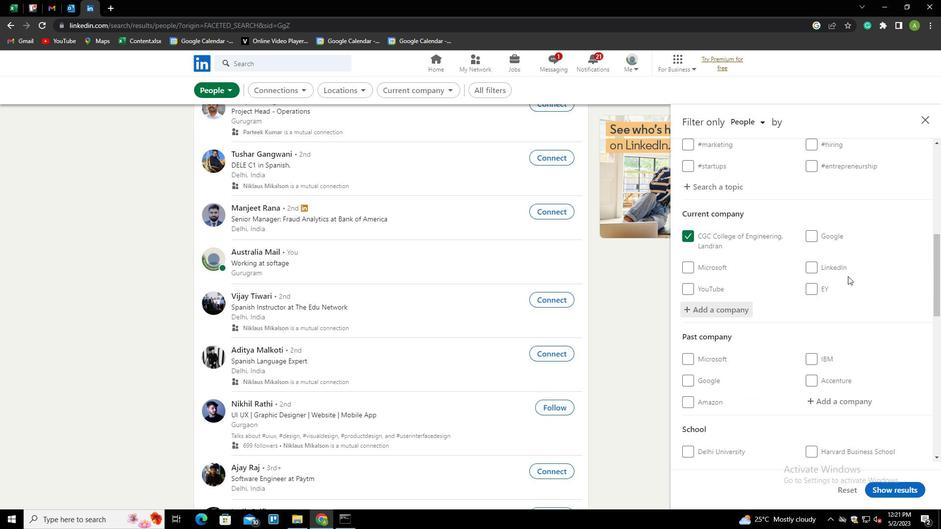 
Action: Mouse scrolled (848, 276) with delta (0, 0)
Screenshot: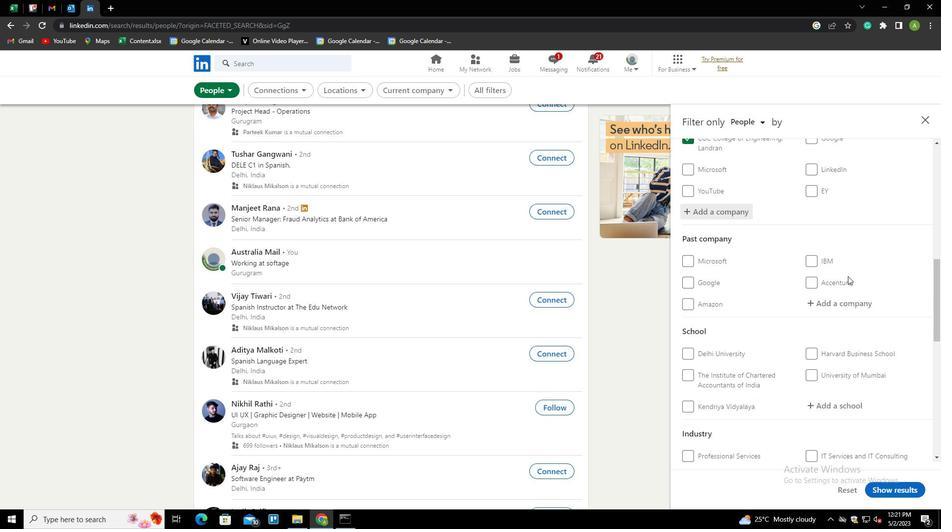 
Action: Mouse moved to (840, 259)
Screenshot: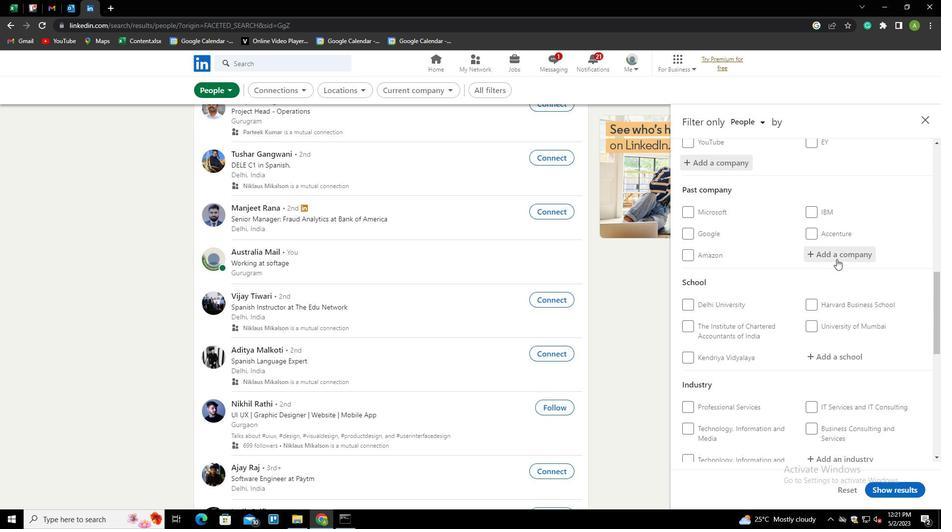 
Action: Mouse scrolled (840, 258) with delta (0, 0)
Screenshot: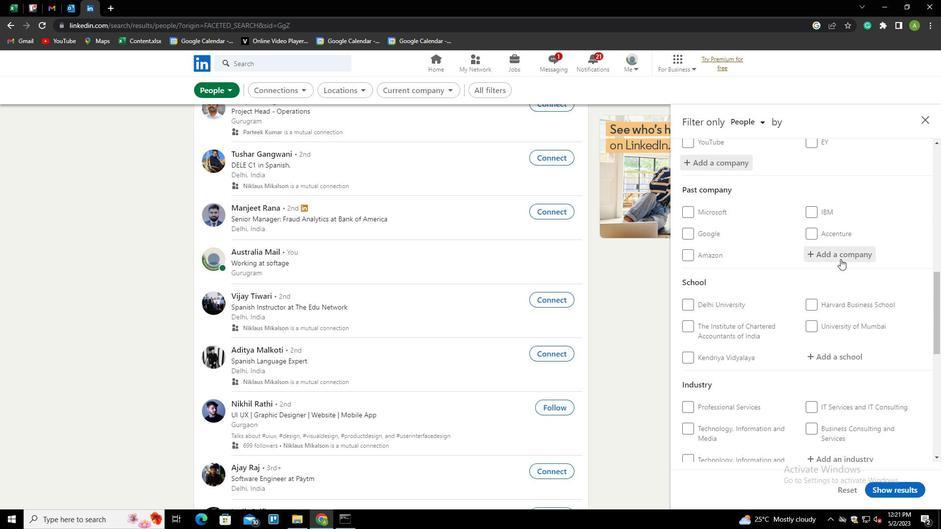 
Action: Mouse scrolled (840, 259) with delta (0, 0)
Screenshot: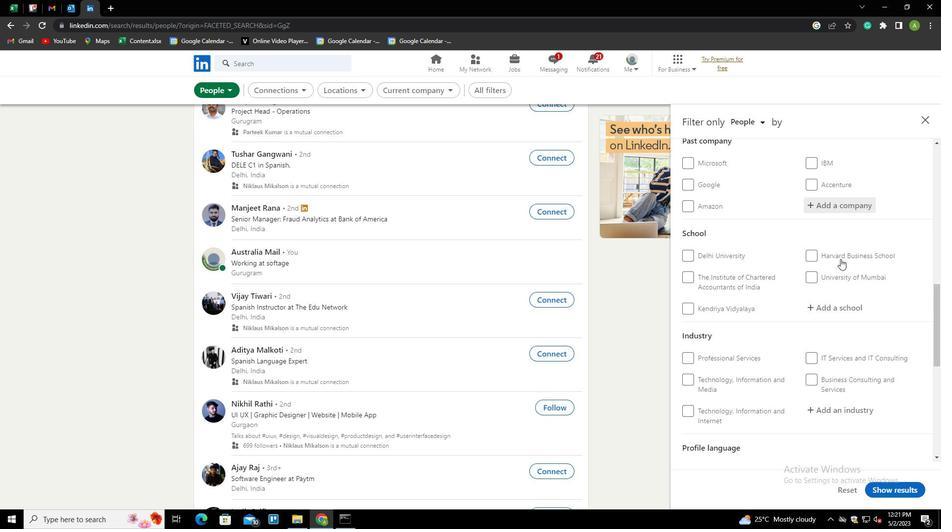 
Action: Mouse scrolled (840, 259) with delta (0, 0)
Screenshot: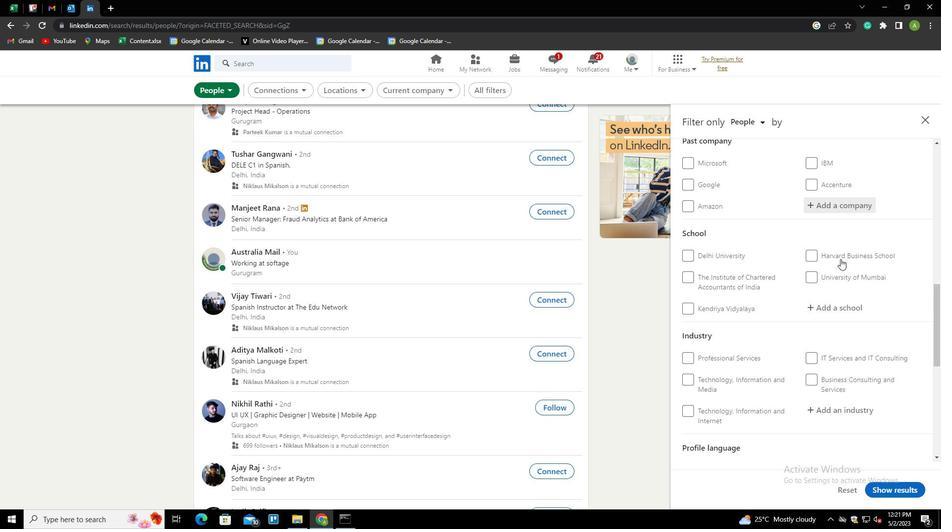 
Action: Mouse scrolled (840, 258) with delta (0, 0)
Screenshot: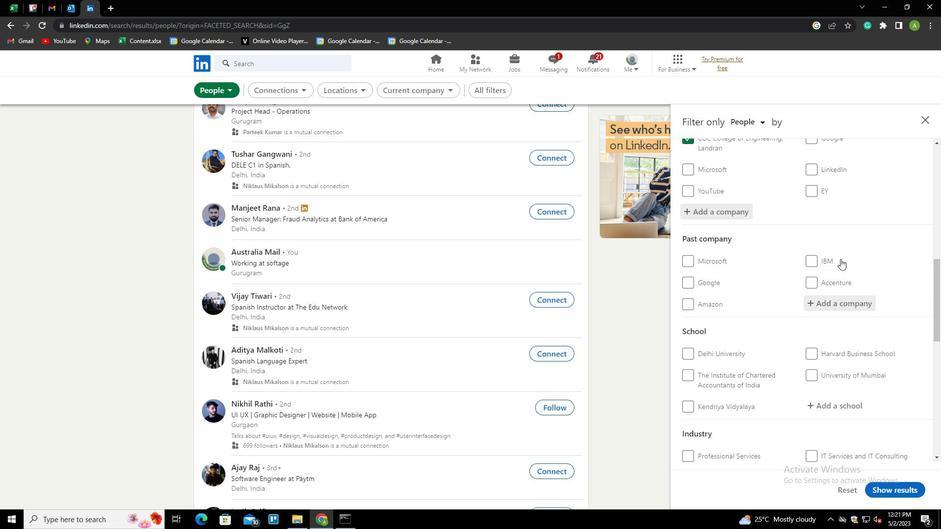 
Action: Mouse scrolled (840, 258) with delta (0, 0)
Screenshot: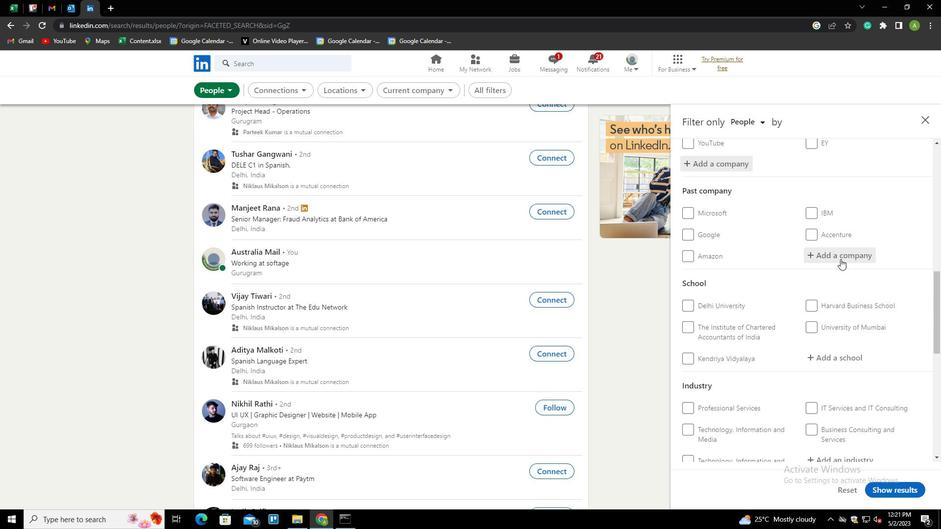 
Action: Mouse scrolled (840, 258) with delta (0, 0)
Screenshot: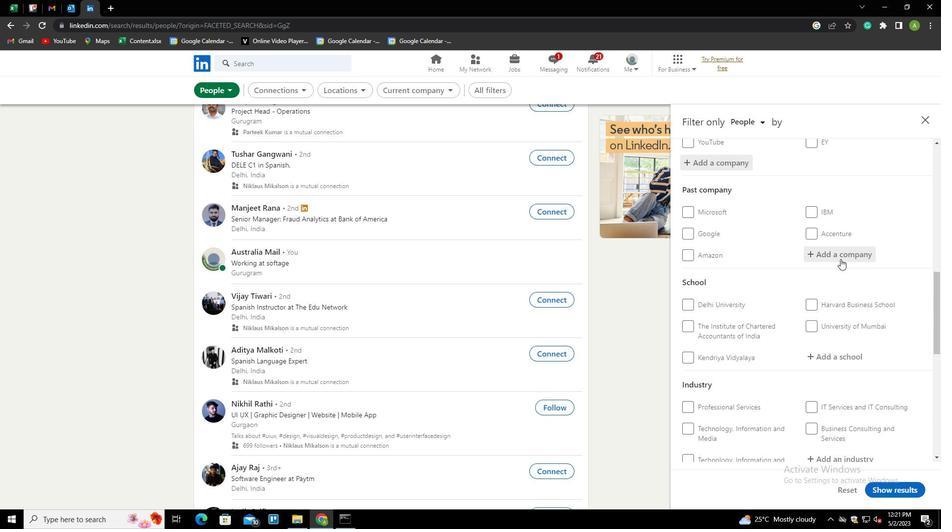
Action: Mouse moved to (837, 261)
Screenshot: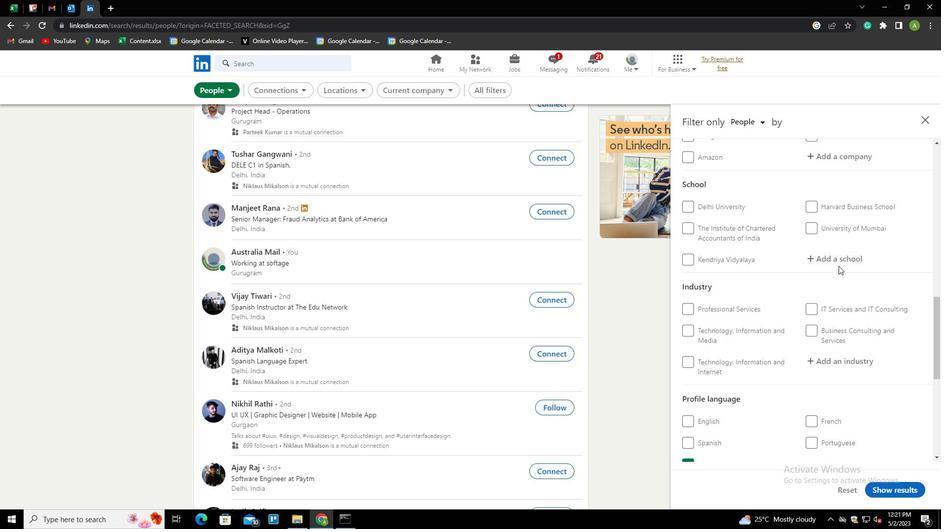 
Action: Mouse pressed left at (837, 261)
Screenshot: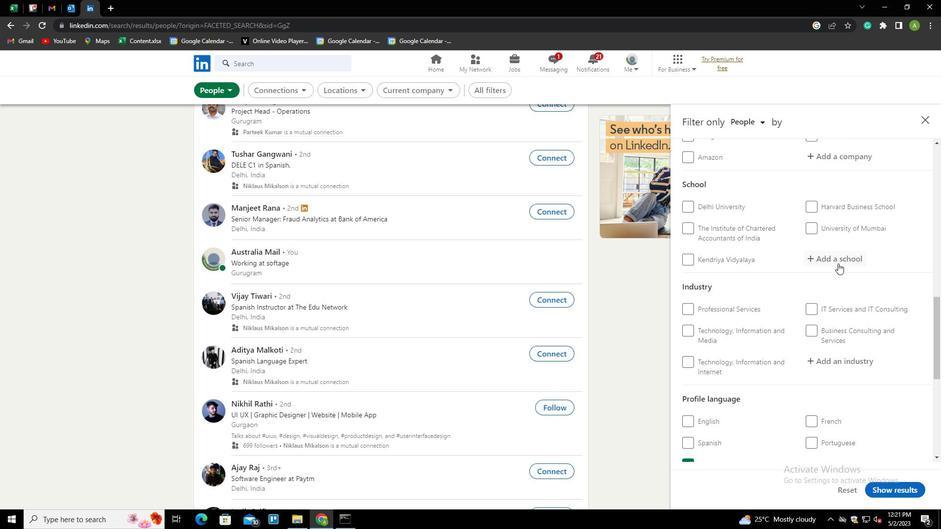 
Action: Mouse moved to (839, 260)
Screenshot: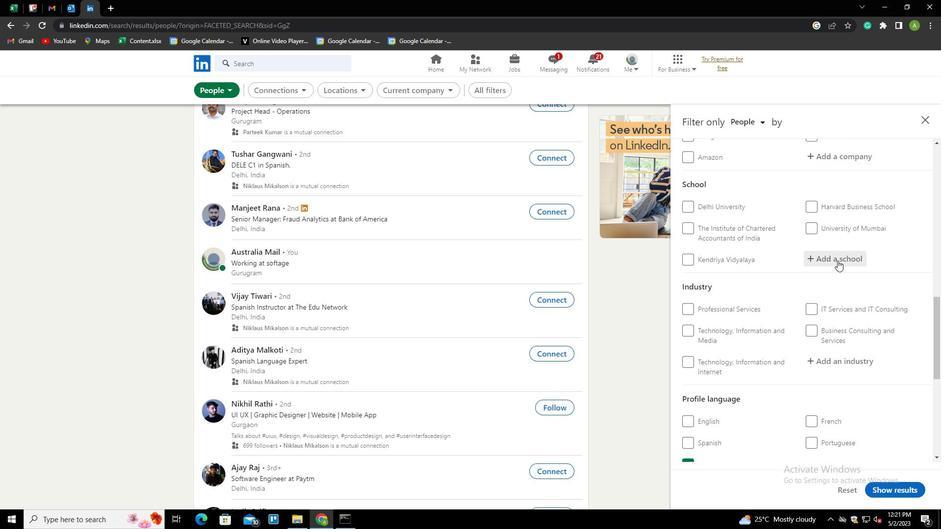 
Action: Mouse pressed left at (839, 260)
Screenshot: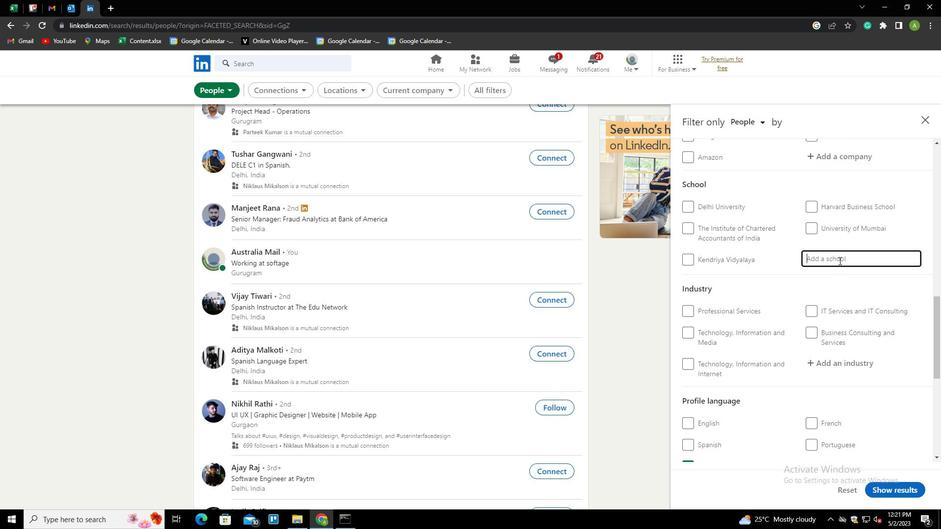 
Action: Key pressed <Key.shift><Key.shift><Key.shift><Key.shift><Key.shift><Key.shift><Key.shift><Key.shift><Key.shift><Key.shift><Key.shift><Key.shift><Key.shift><Key.shift><Key.shift><Key.shift><Key.shift><Key.shift><Key.shift><Key.shift><Key.shift><Key.shift><Key.shift><Key.shift><Key.shift><Key.shift><Key.shift><Key.shift><Key.shift><Key.shift><Key.shift><Key.shift><Key.shift><Key.shift><Key.shift><Key.shift><Key.shift><Key.shift><Key.shift><Key.shift><Key.shift><Key.shift><Key.shift><Key.shift><Key.shift><Key.shift><Key.shift><Key.shift><Key.shift><Key.shift><Key.shift><Key.shift><Key.shift><Key.shift><Key.shift><Key.shift><Key.shift><Key.shift><Key.shift><Key.shift><Key.shift><Key.shift><Key.shift><Key.shift><Key.shift><Key.shift><Key.shift><Key.shift><Key.shift><Key.shift><Key.shift><Key.shift><Key.shift><Key.shift><Key.shift><Key.shift><Key.shift><Key.shift><Key.shift><Key.shift><Key.shift><Key.shift><Key.shift><Key.shift><Key.shift><Key.shift><Key.shift><Key.shift><Key.shift><Key.shift><Key.shift><Key.shift><Key.shift><Key.shift><Key.shift><Key.shift><Key.shift><Key.shift><Key.shift><Key.shift><Key.shift><Key.shift><Key.shift><Key.shift><Key.shift><Key.shift><Key.shift><Key.shift><Key.shift><Key.shift><Key.shift><Key.shift><Key.shift><Key.shift><Key.shift><Key.shift><Key.shift><Key.shift><Key.shift><Key.shift><Key.shift><Key.shift><Key.shift><Key.shift><Key.shift><Key.shift><Key.shift><Key.shift><Key.shift><Key.shift><Key.shift><Key.shift><Key.shift><Key.shift><Key.shift><Key.shift><Key.shift><Key.shift><Key.shift><Key.shift><Key.shift><Key.shift><Key.shift><Key.shift><Key.shift><Key.shift><Key.shift><Key.shift><Key.shift>CGC<Key.down><Key.enter>
Screenshot: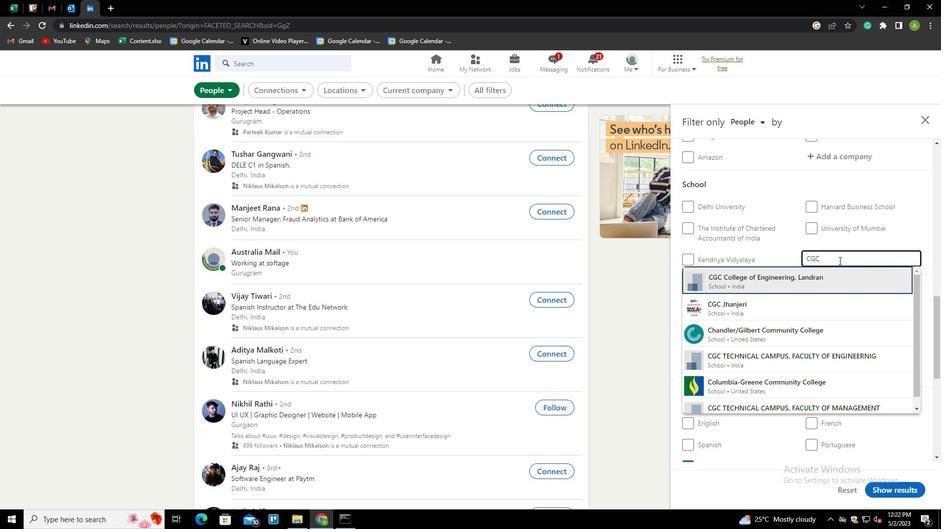 
Action: Mouse scrolled (839, 261) with delta (0, 0)
Screenshot: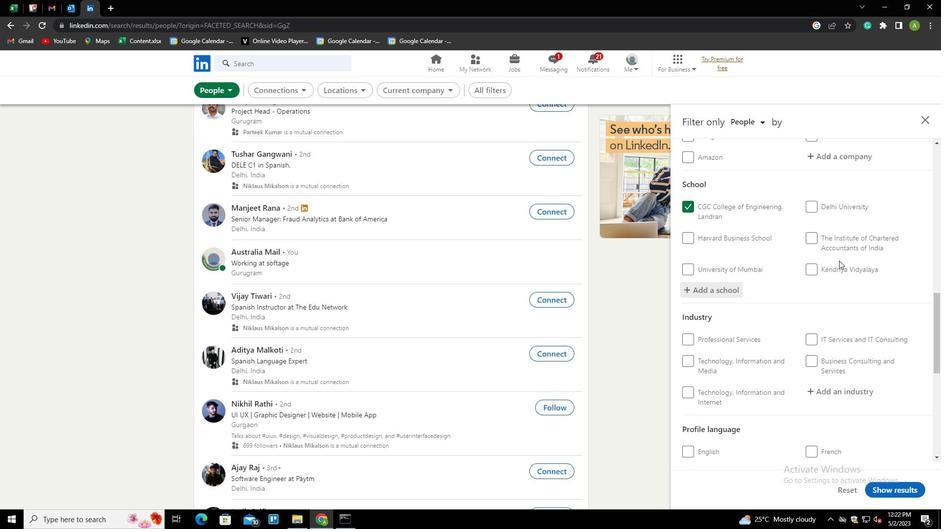 
Action: Mouse scrolled (839, 261) with delta (0, 0)
Screenshot: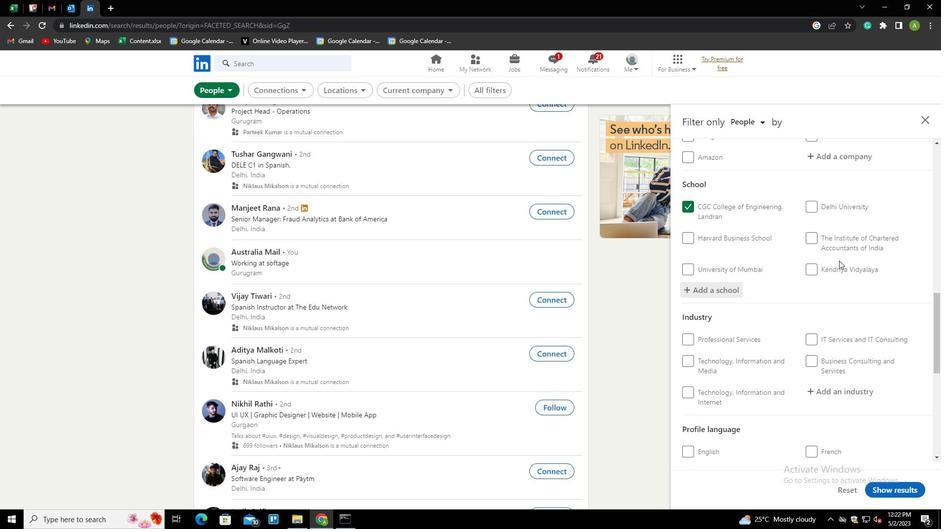 
Action: Mouse scrolled (839, 261) with delta (0, 0)
Screenshot: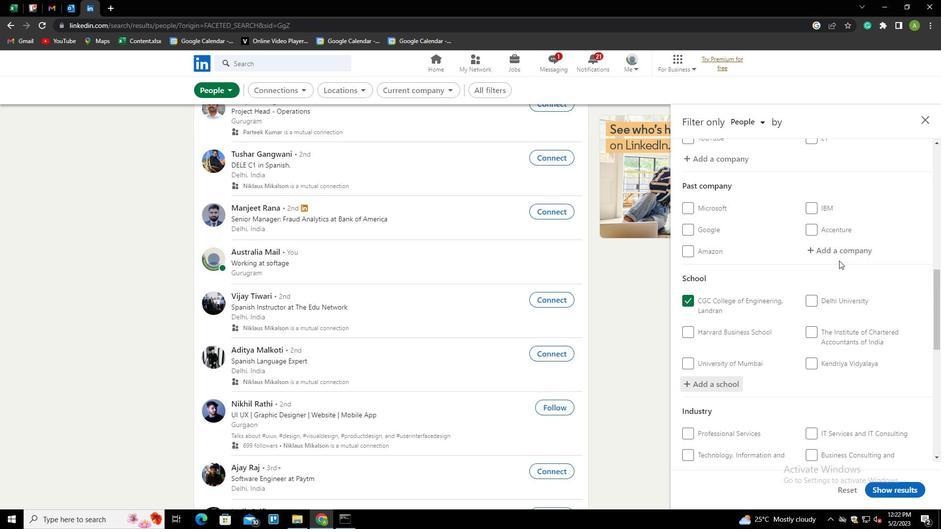 
Action: Mouse scrolled (839, 261) with delta (0, 0)
Screenshot: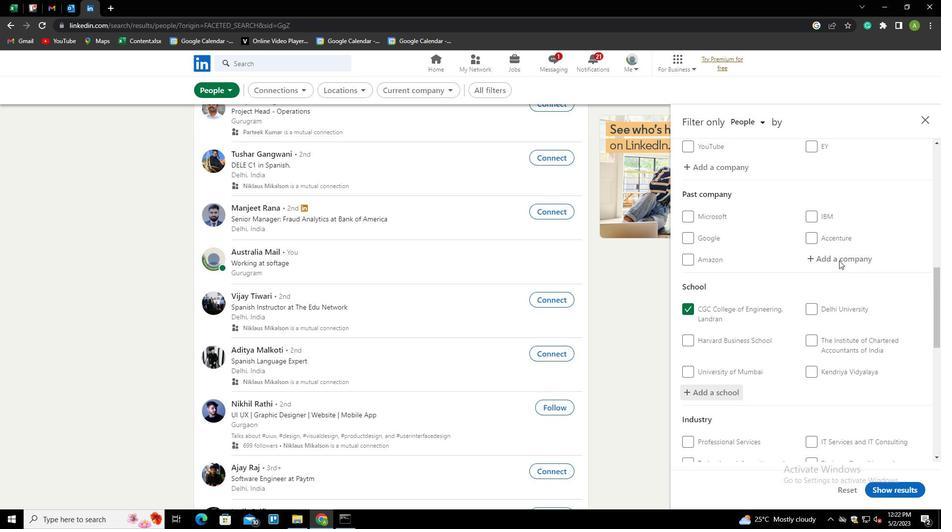
Action: Mouse scrolled (839, 260) with delta (0, 0)
Screenshot: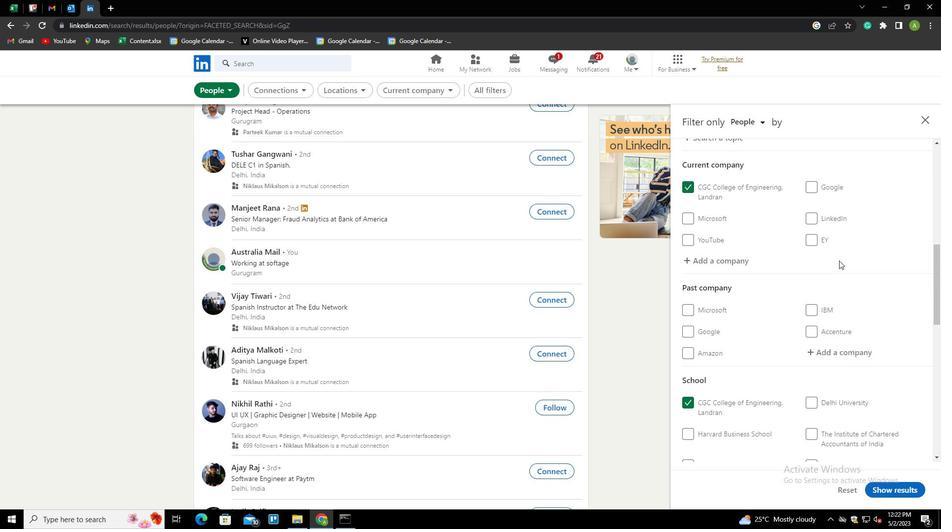 
Action: Mouse scrolled (839, 260) with delta (0, 0)
Screenshot: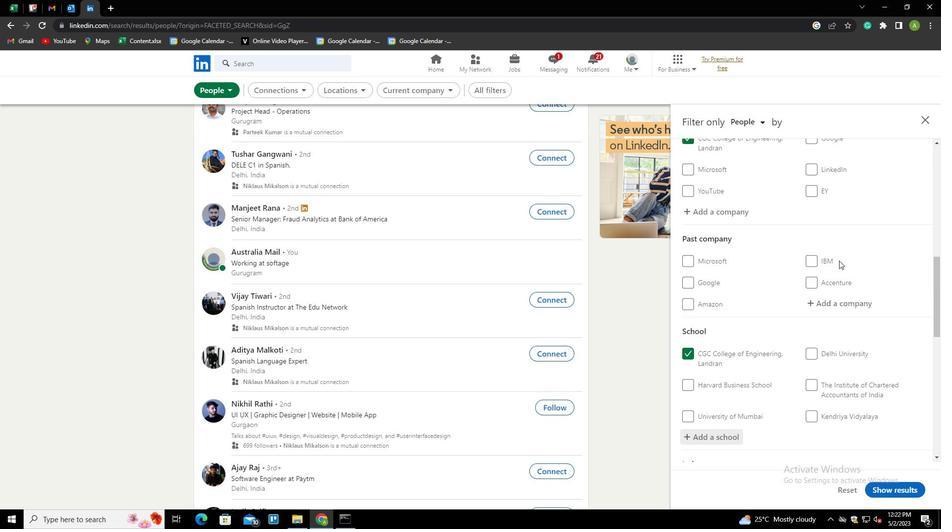 
Action: Mouse scrolled (839, 260) with delta (0, 0)
Screenshot: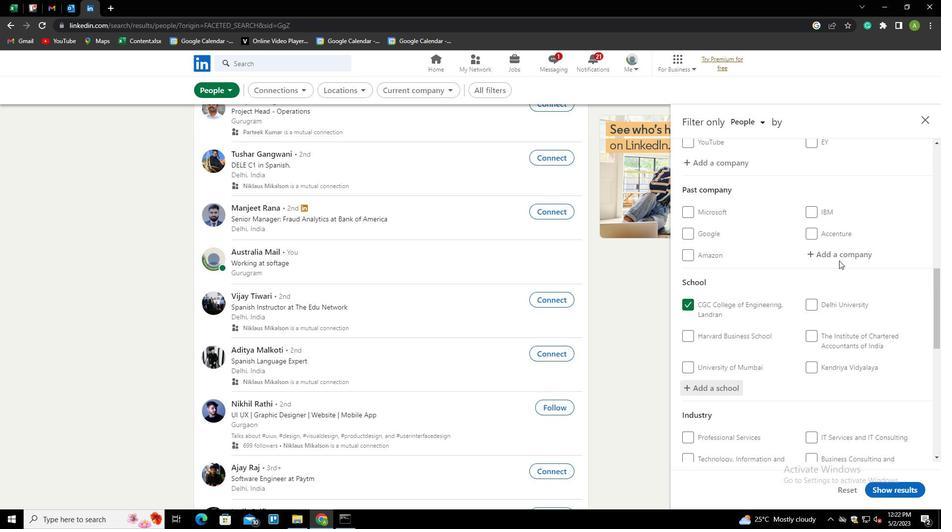
Action: Mouse scrolled (839, 260) with delta (0, 0)
Screenshot: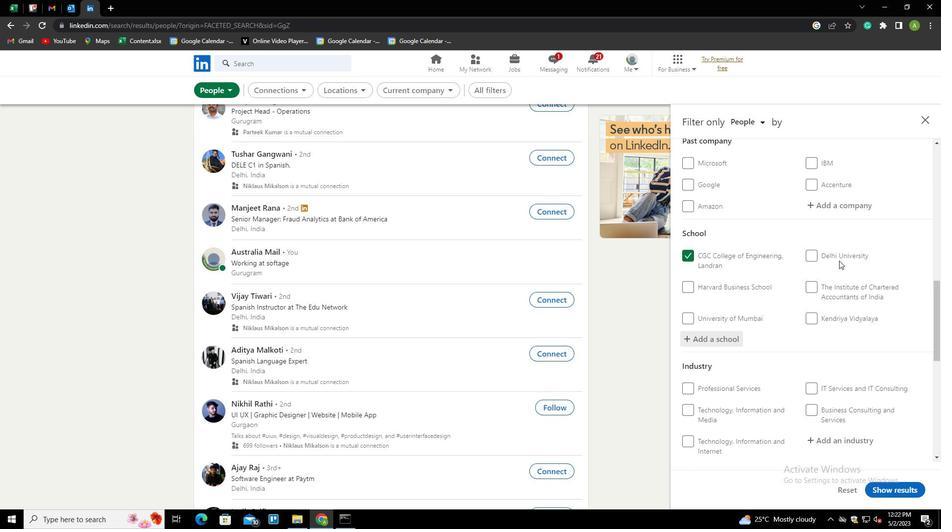 
Action: Mouse scrolled (839, 260) with delta (0, 0)
Screenshot: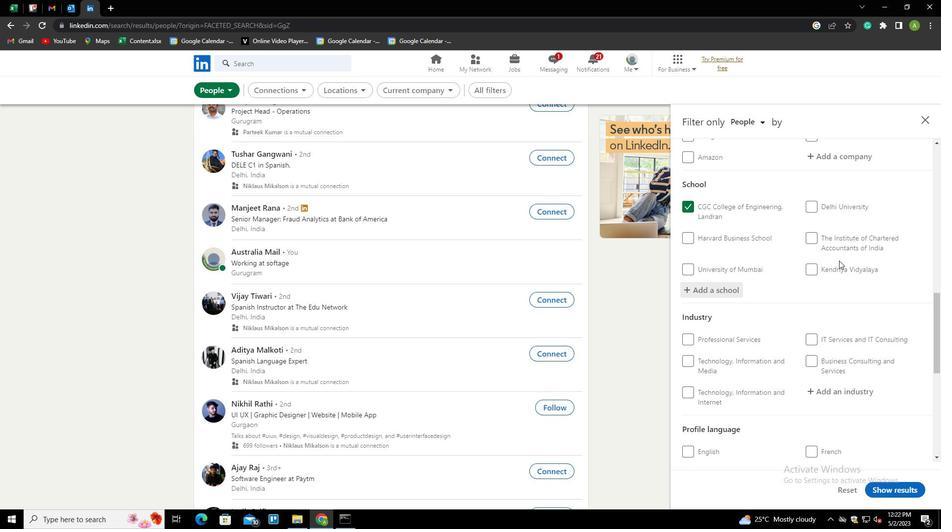 
Action: Mouse scrolled (839, 260) with delta (0, 0)
Screenshot: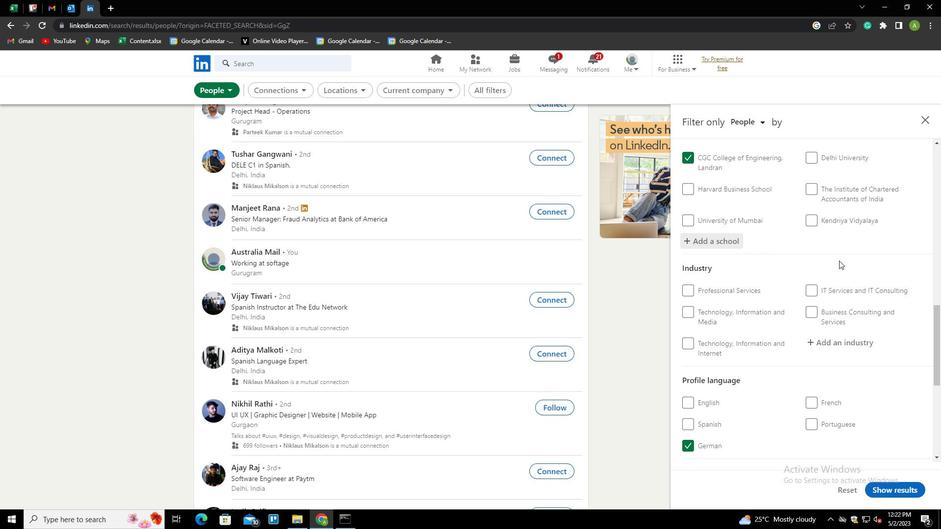 
Action: Mouse moved to (844, 287)
Screenshot: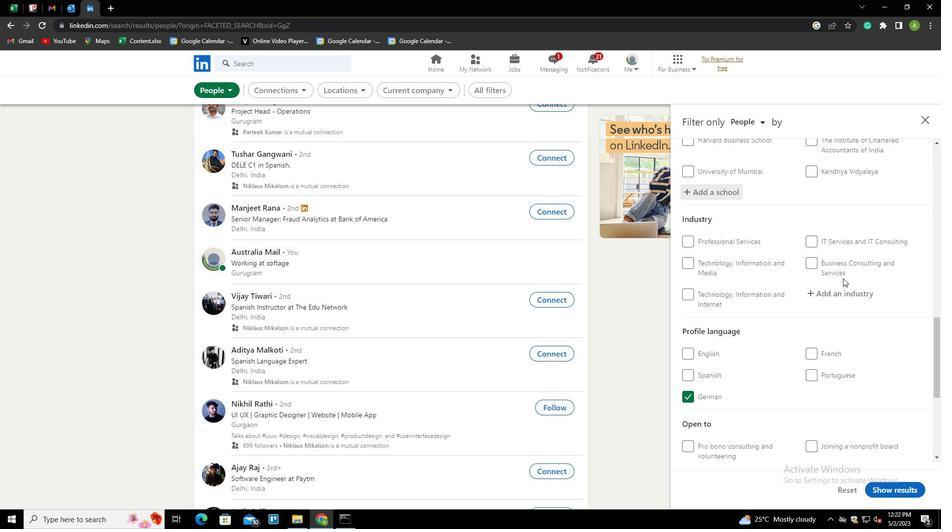 
Action: Mouse pressed left at (844, 287)
Screenshot: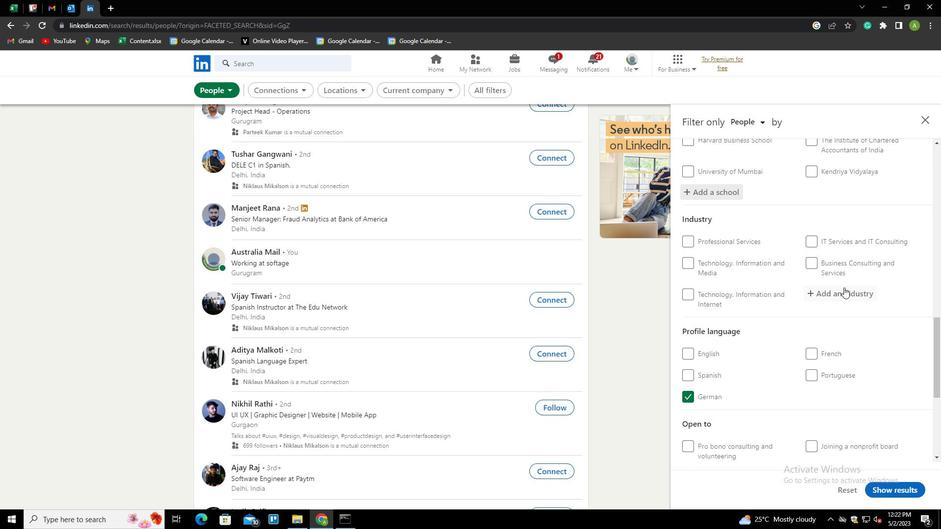 
Action: Key pressed <Key.shift><Key.shift><Key.shift><Key.shift><Key.shift><Key.shift>METAL<Key.space><Key.shift>ORE<Key.down><Key.enter>
Screenshot: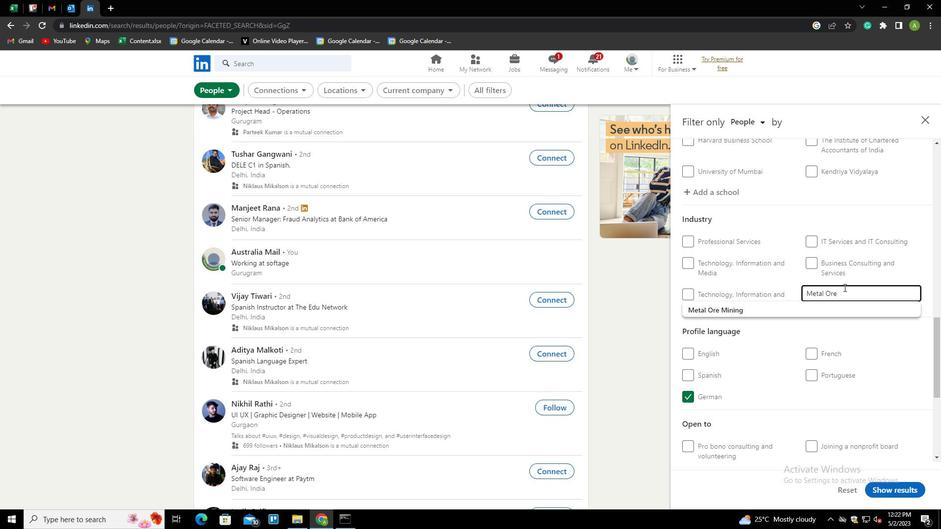 
Action: Mouse scrolled (844, 287) with delta (0, 0)
Screenshot: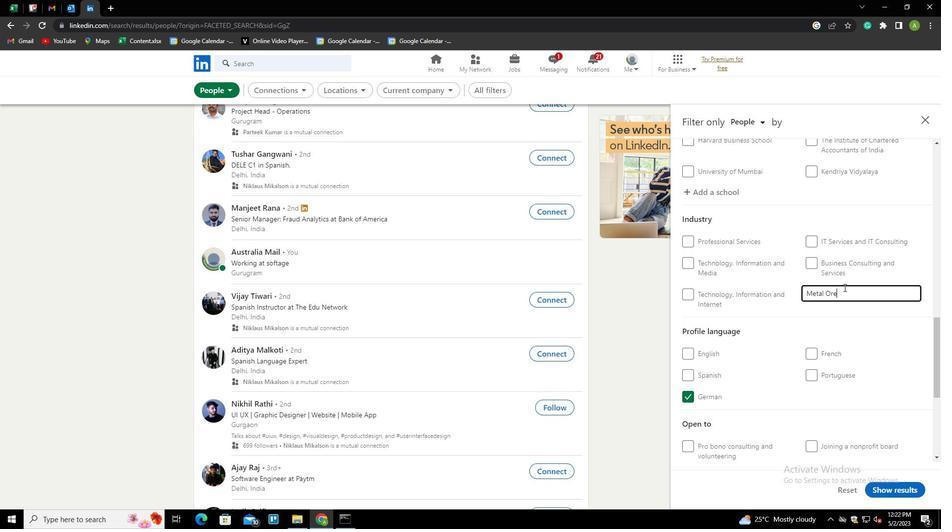 
Action: Mouse scrolled (844, 287) with delta (0, 0)
Screenshot: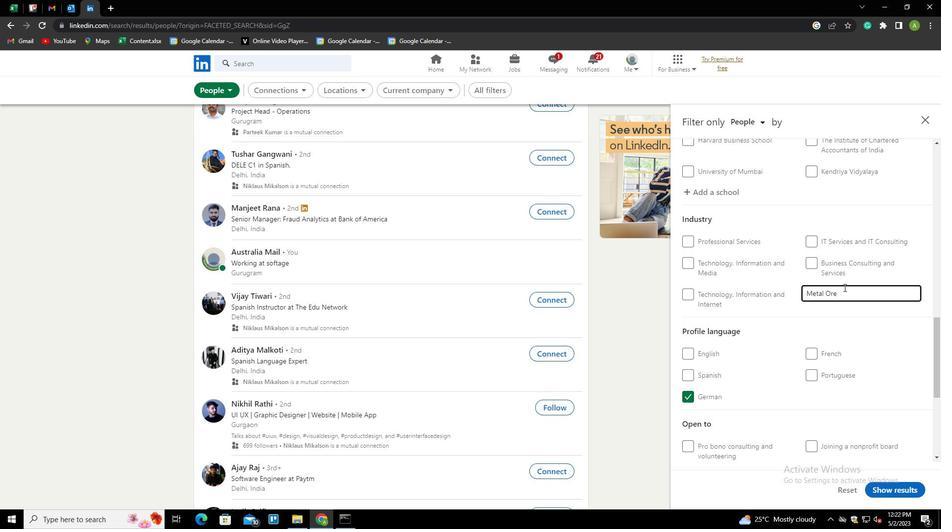 
Action: Mouse scrolled (844, 287) with delta (0, 0)
Screenshot: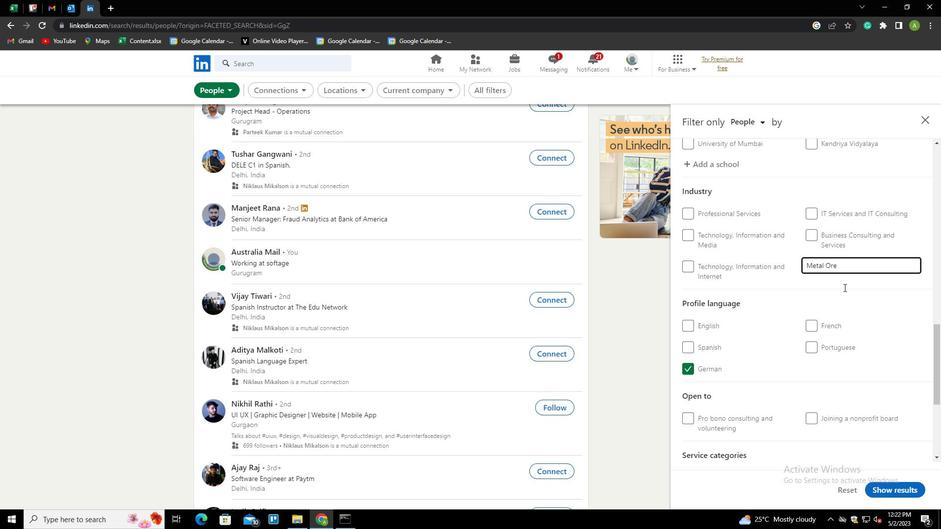 
Action: Mouse scrolled (844, 287) with delta (0, 0)
Screenshot: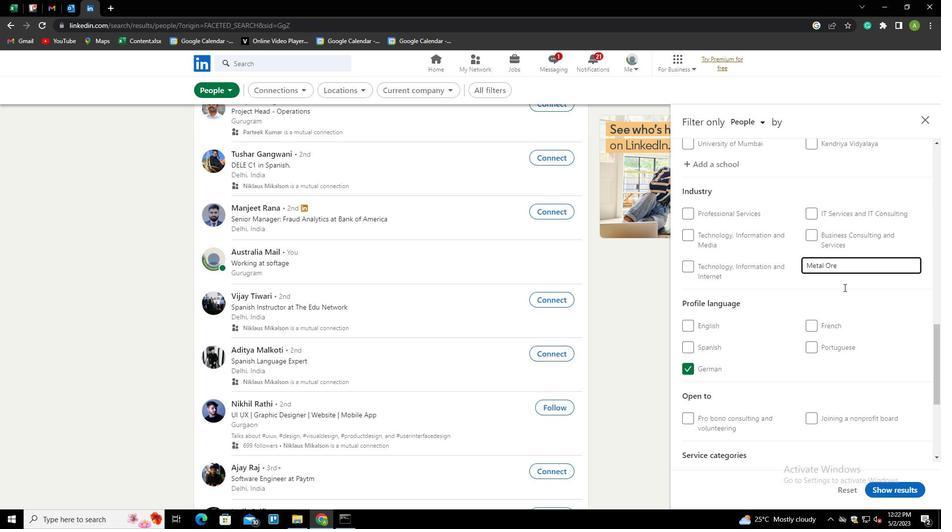 
Action: Mouse scrolled (844, 287) with delta (0, 0)
Screenshot: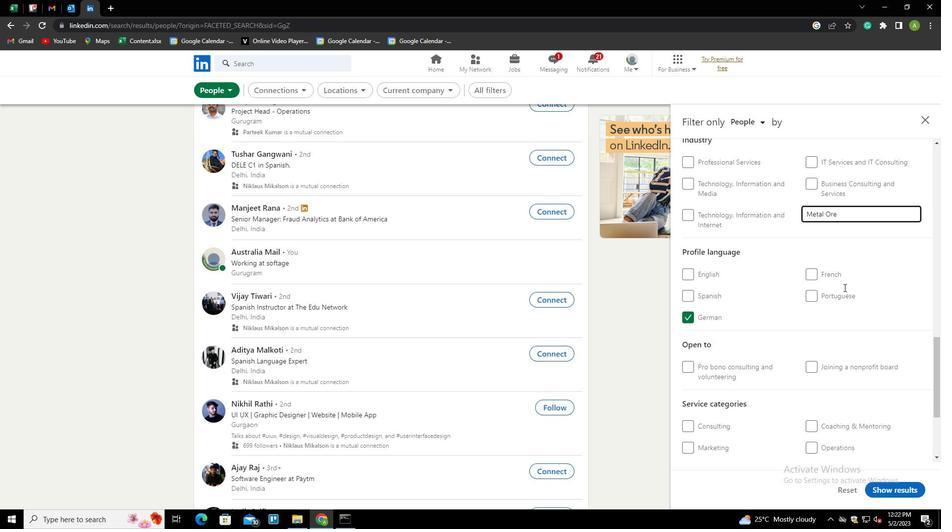 
Action: Mouse moved to (828, 326)
Screenshot: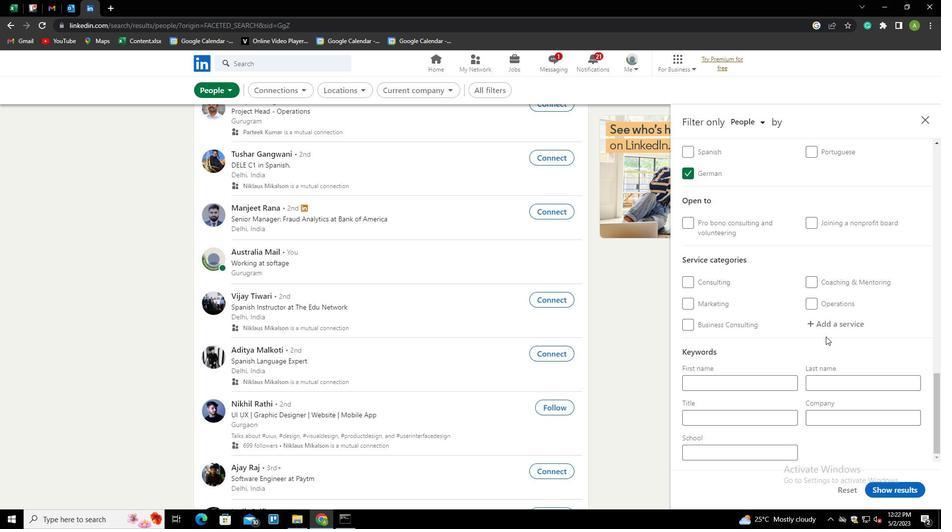 
Action: Mouse pressed left at (828, 326)
Screenshot: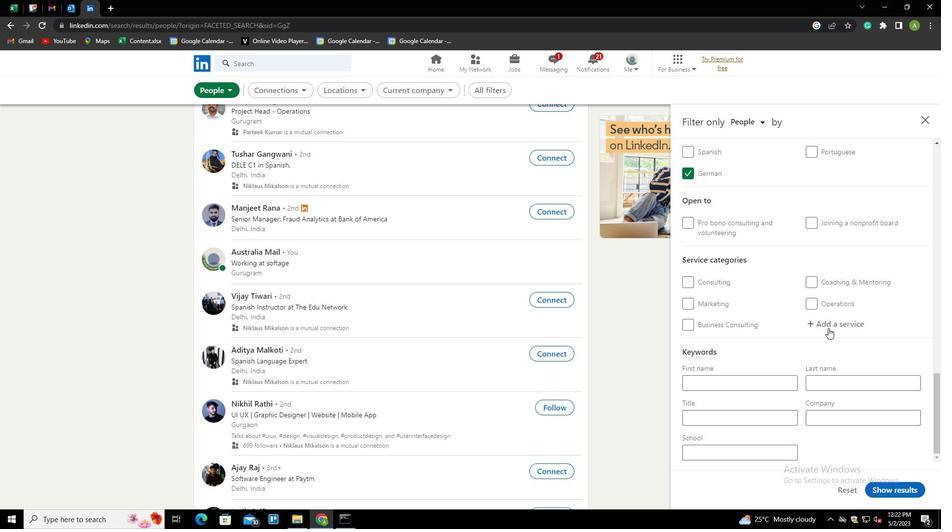 
Action: Mouse moved to (835, 327)
Screenshot: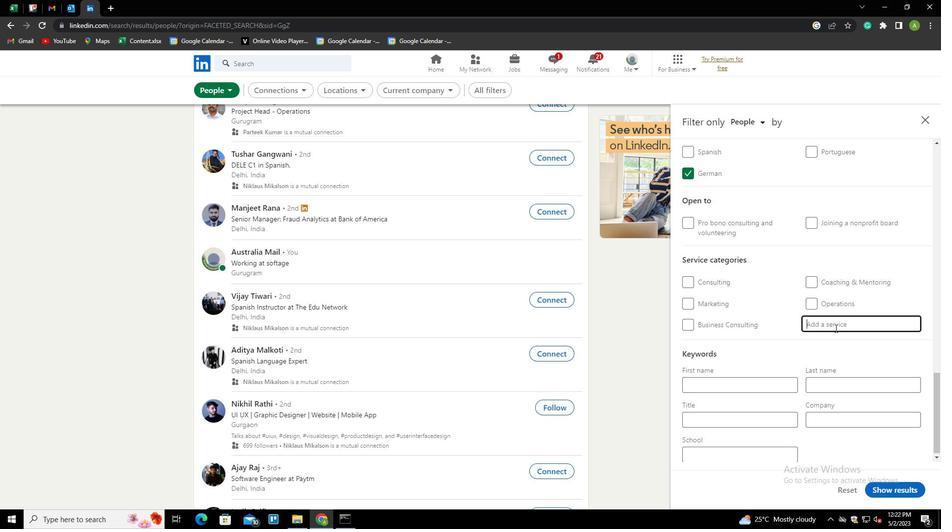 
Action: Mouse pressed left at (835, 327)
Screenshot: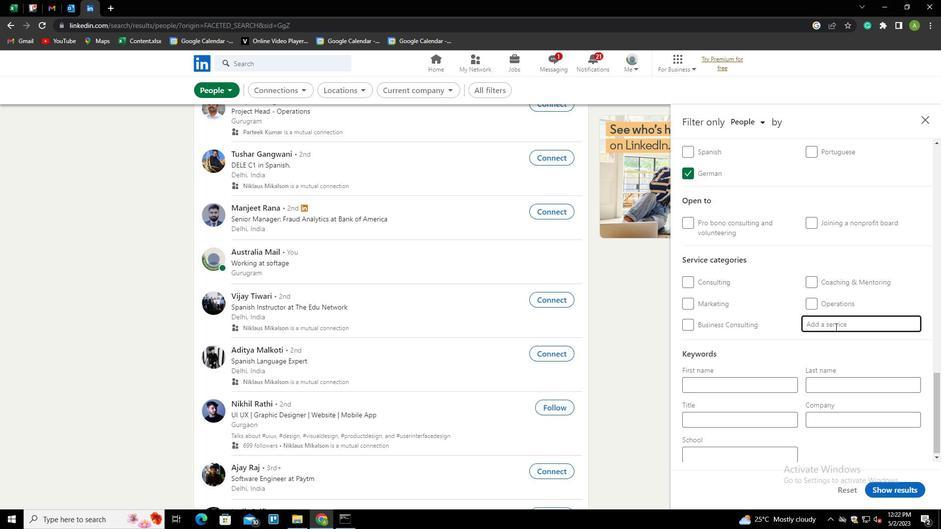 
Action: Mouse moved to (835, 327)
Screenshot: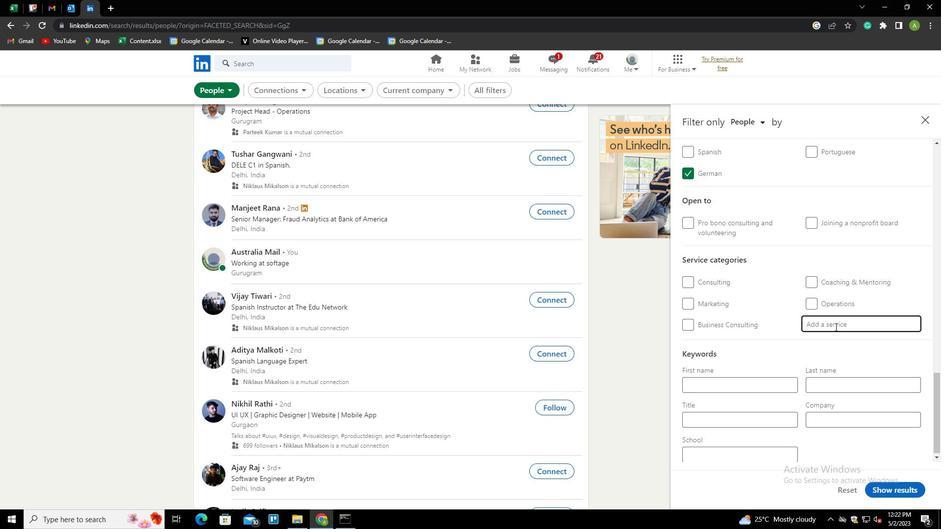 
Action: Key pressed <Key.shift>AUTO<Key.down><Key.down><Key.down><Key.enter>
Screenshot: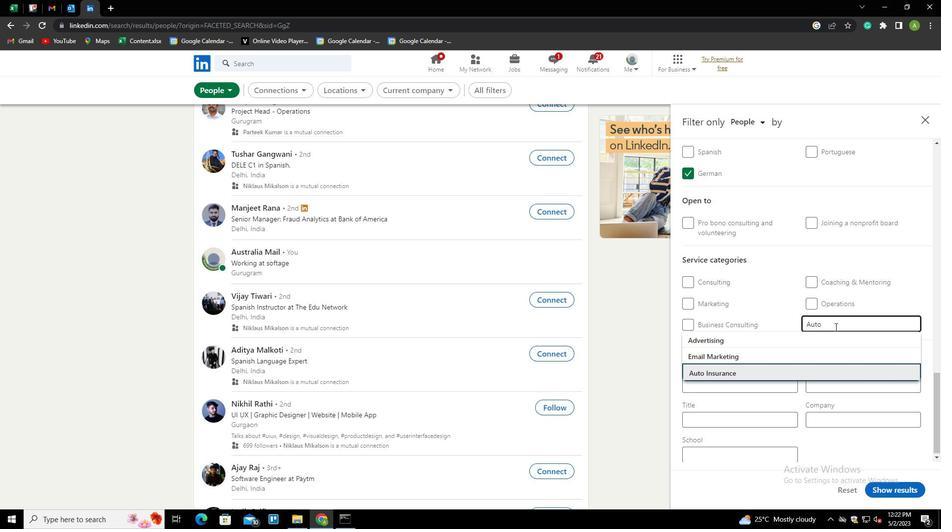 
Action: Mouse scrolled (835, 326) with delta (0, 0)
Screenshot: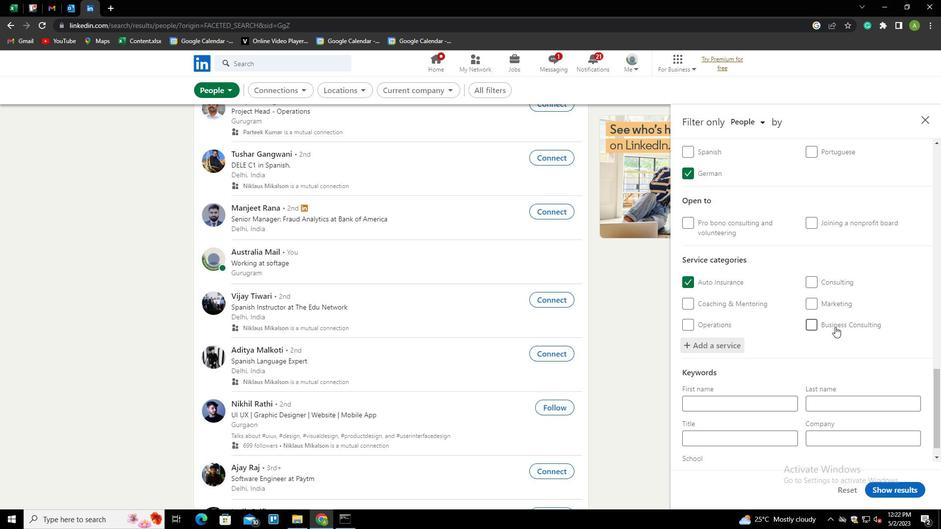 
Action: Mouse scrolled (835, 326) with delta (0, 0)
Screenshot: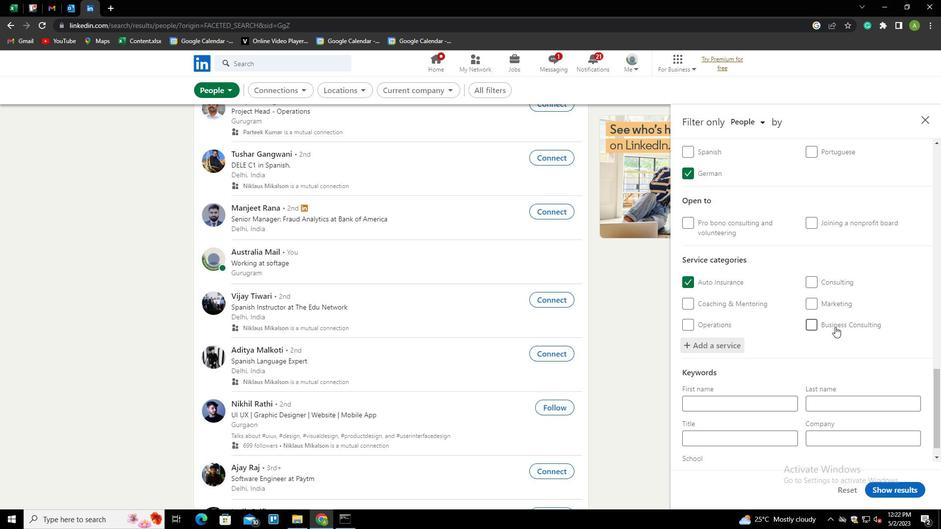 
Action: Mouse scrolled (835, 326) with delta (0, 0)
Screenshot: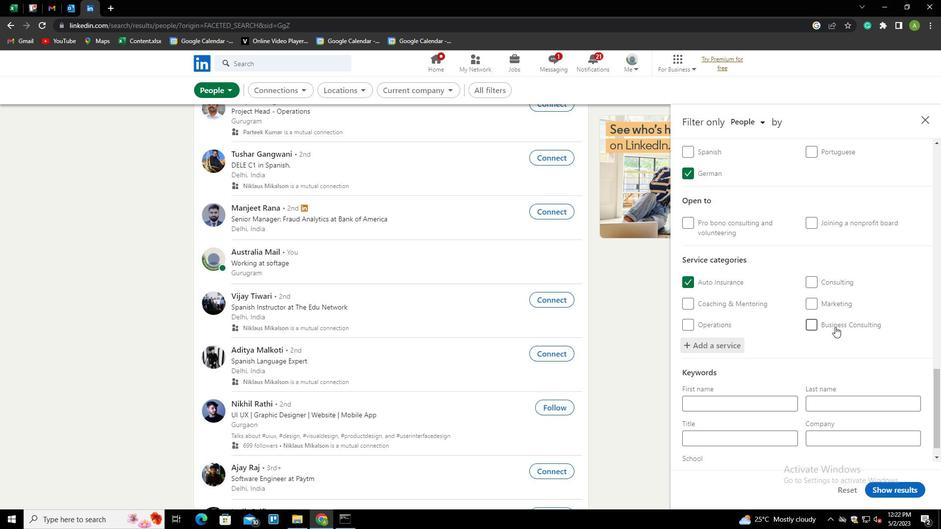 
Action: Mouse scrolled (835, 326) with delta (0, 0)
Screenshot: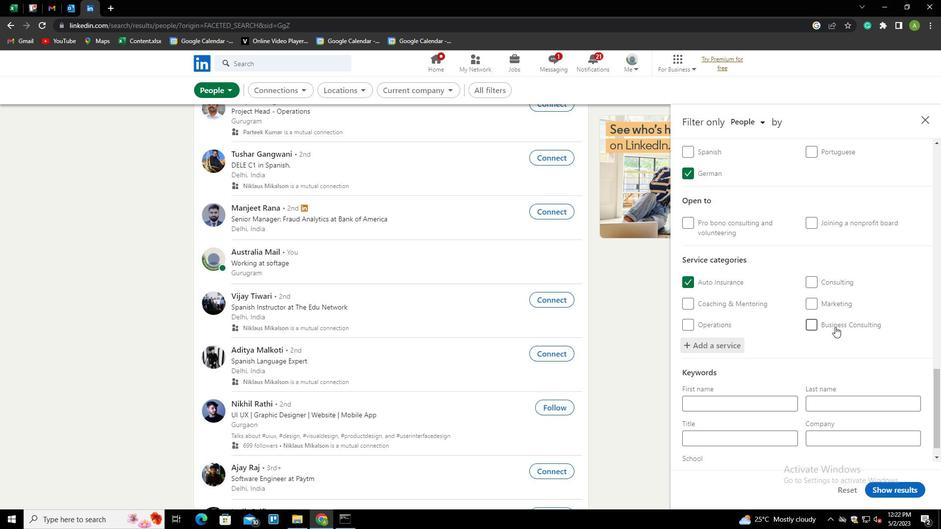 
Action: Mouse scrolled (835, 326) with delta (0, 0)
Screenshot: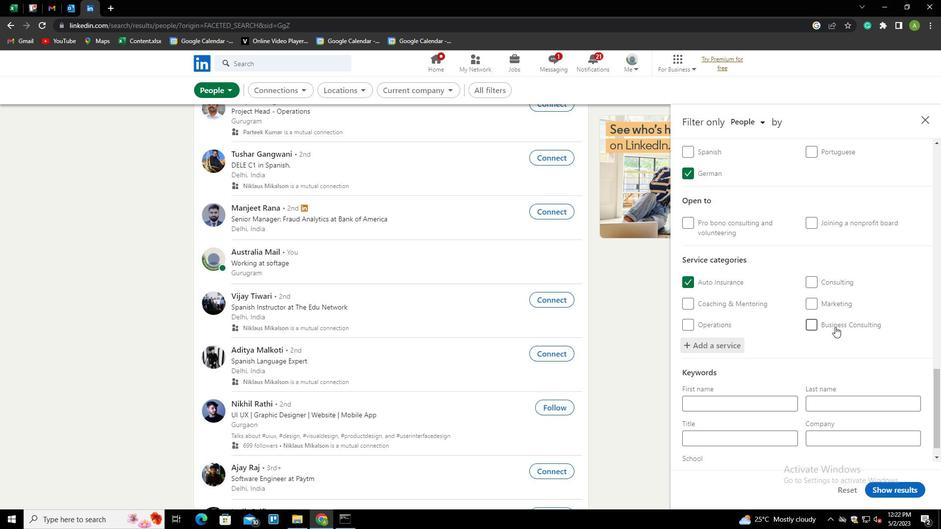 
Action: Mouse scrolled (835, 326) with delta (0, 0)
Screenshot: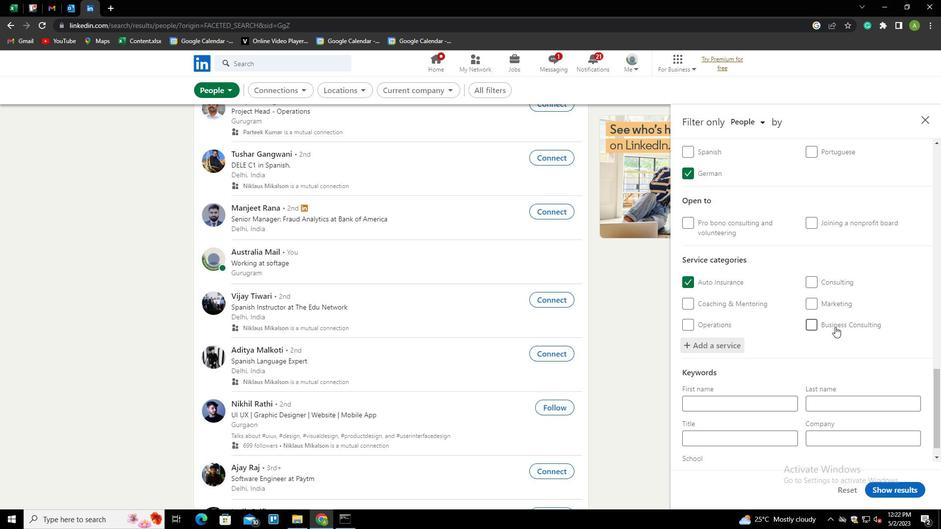 
Action: Mouse moved to (760, 418)
Screenshot: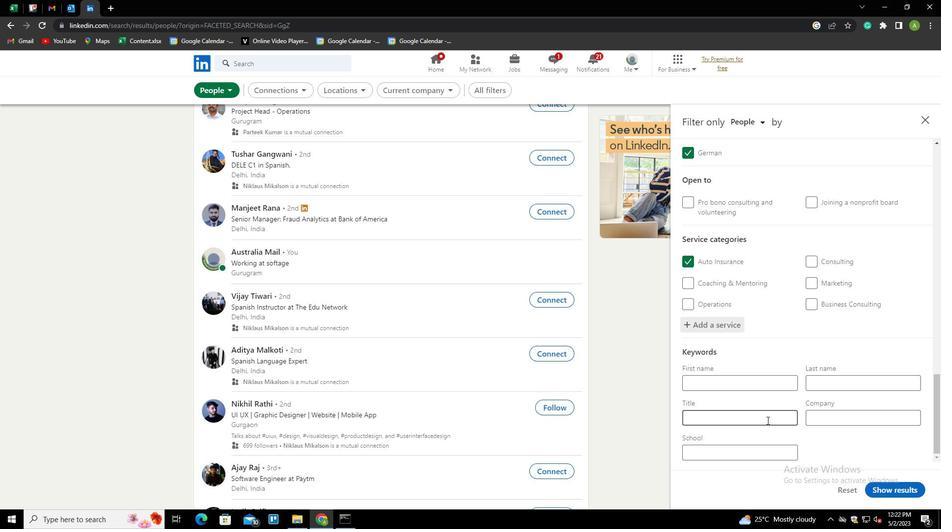 
Action: Mouse pressed left at (760, 418)
Screenshot: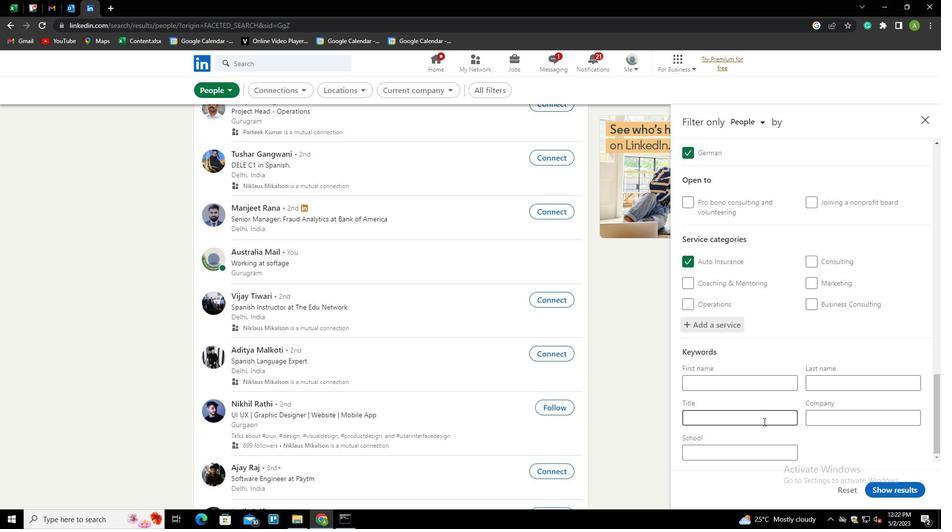 
Action: Key pressed <Key.shift>WEB<Key.space>S<Key.backspace><Key.shift><Key.shift><Key.shift>DEB<Key.backspace>VELOPER
Screenshot: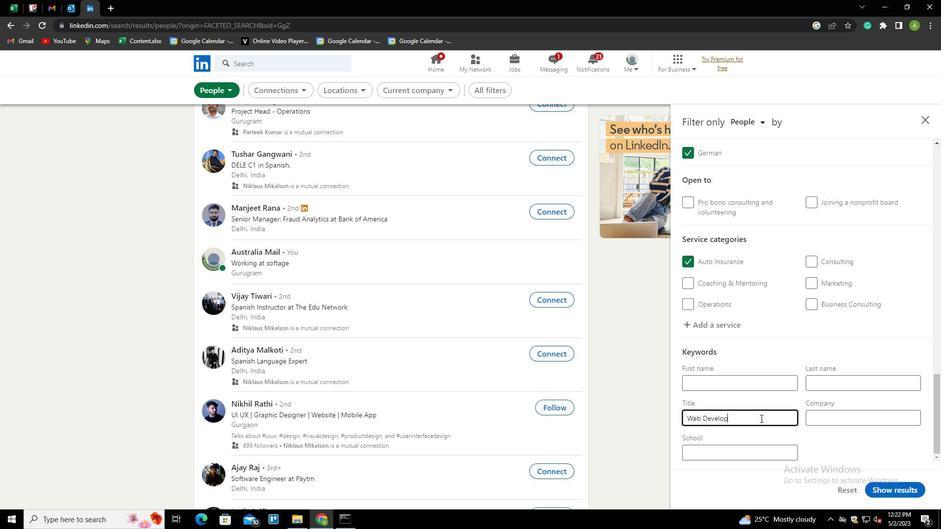 
Action: Mouse moved to (826, 443)
Screenshot: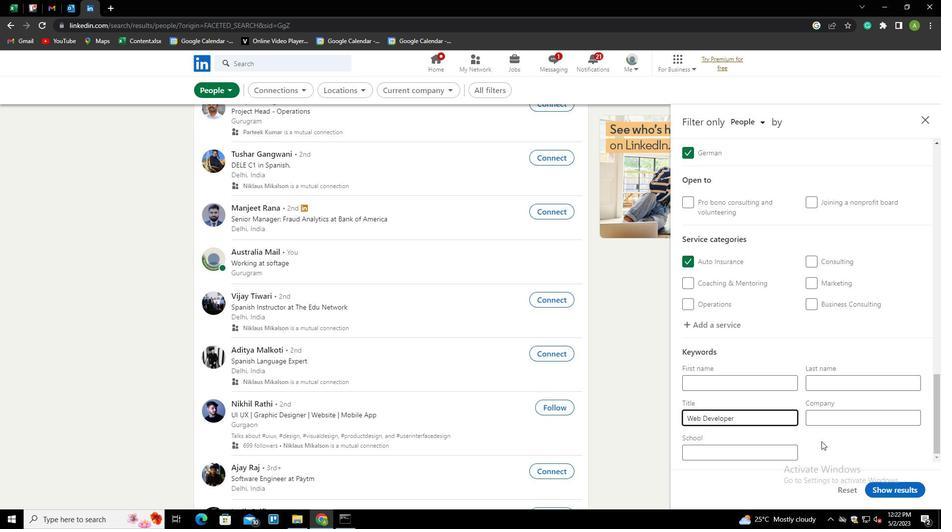
Action: Mouse pressed left at (826, 443)
Screenshot: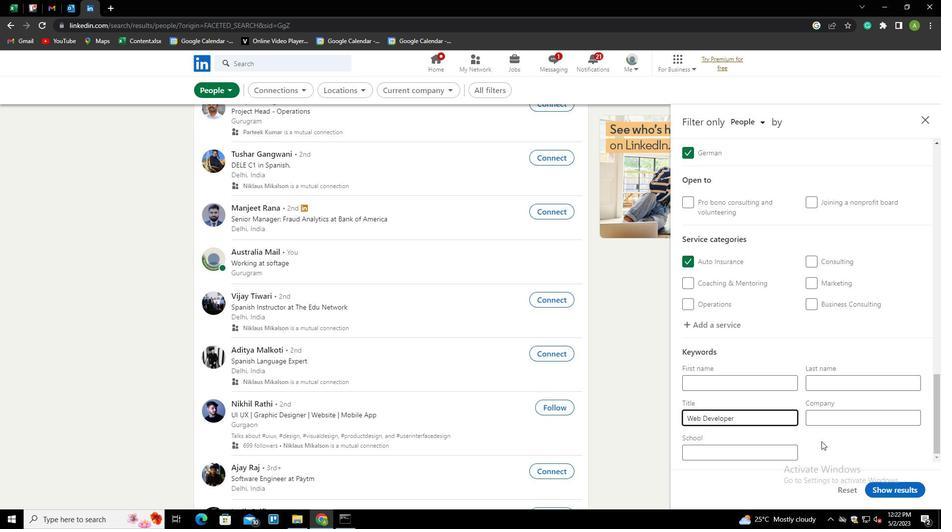 
Action: Mouse moved to (883, 488)
Screenshot: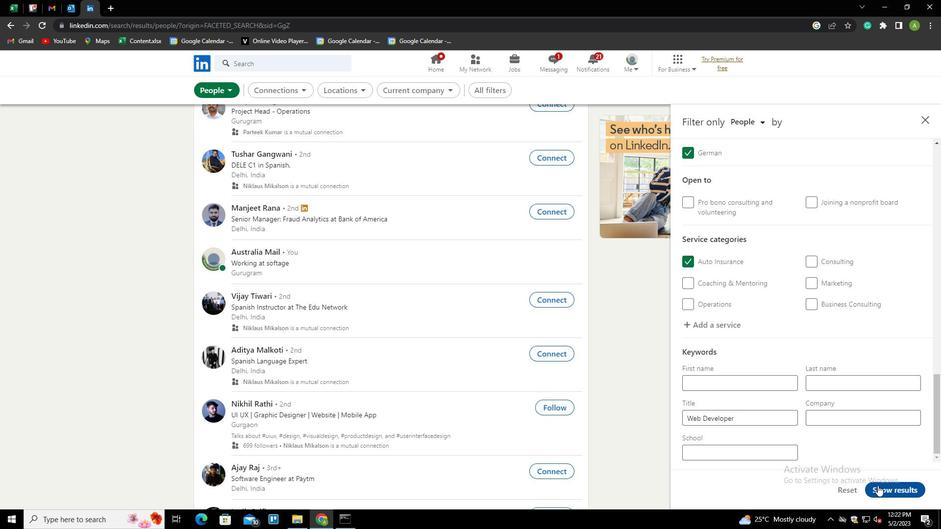 
Action: Mouse pressed left at (883, 488)
Screenshot: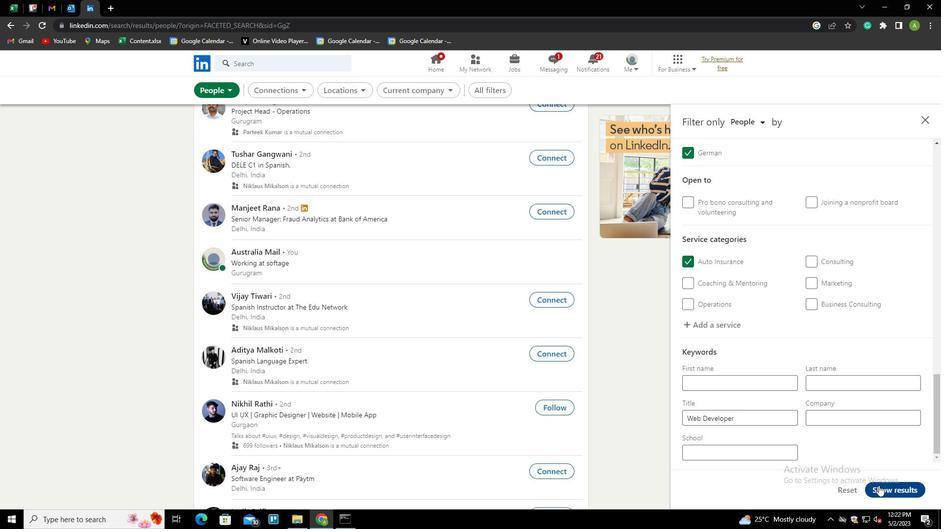 
